 Task: Check the percentage active listings of open concept living in the last 5 years.
Action: Mouse moved to (1056, 235)
Screenshot: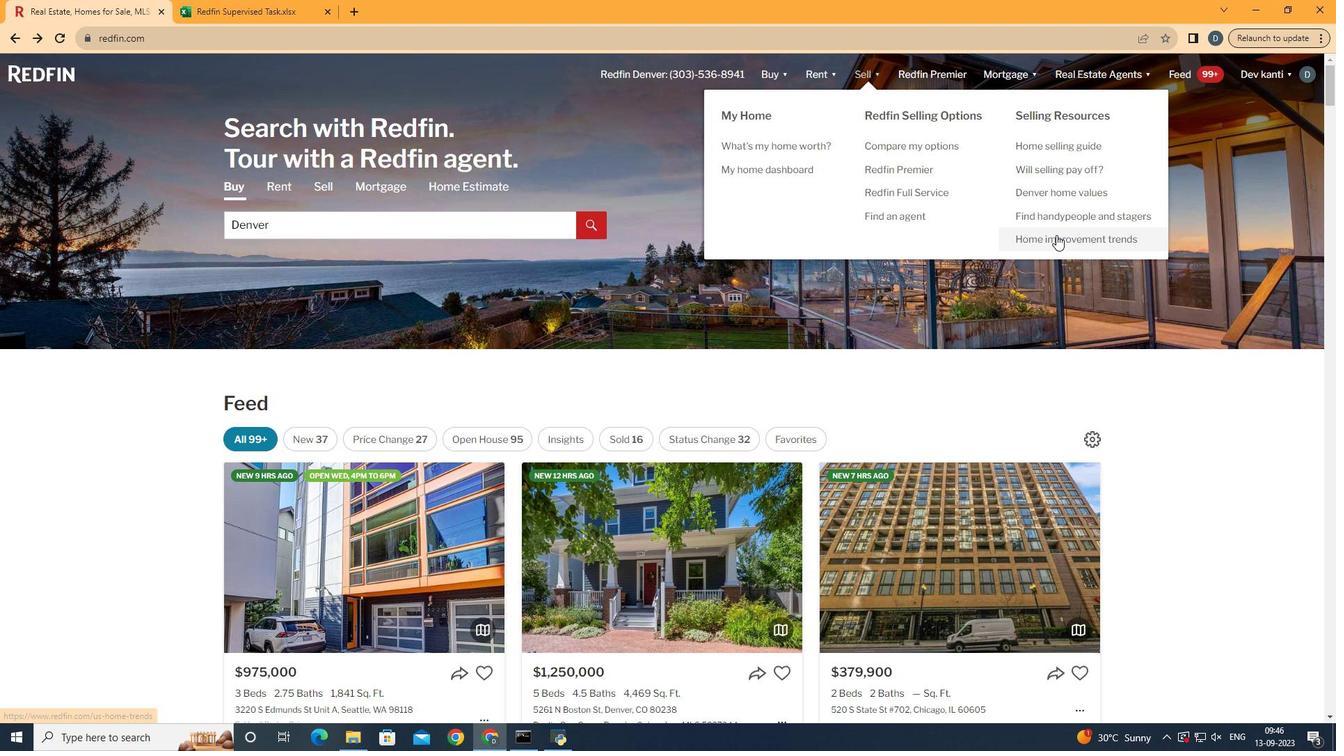 
Action: Mouse pressed left at (1056, 235)
Screenshot: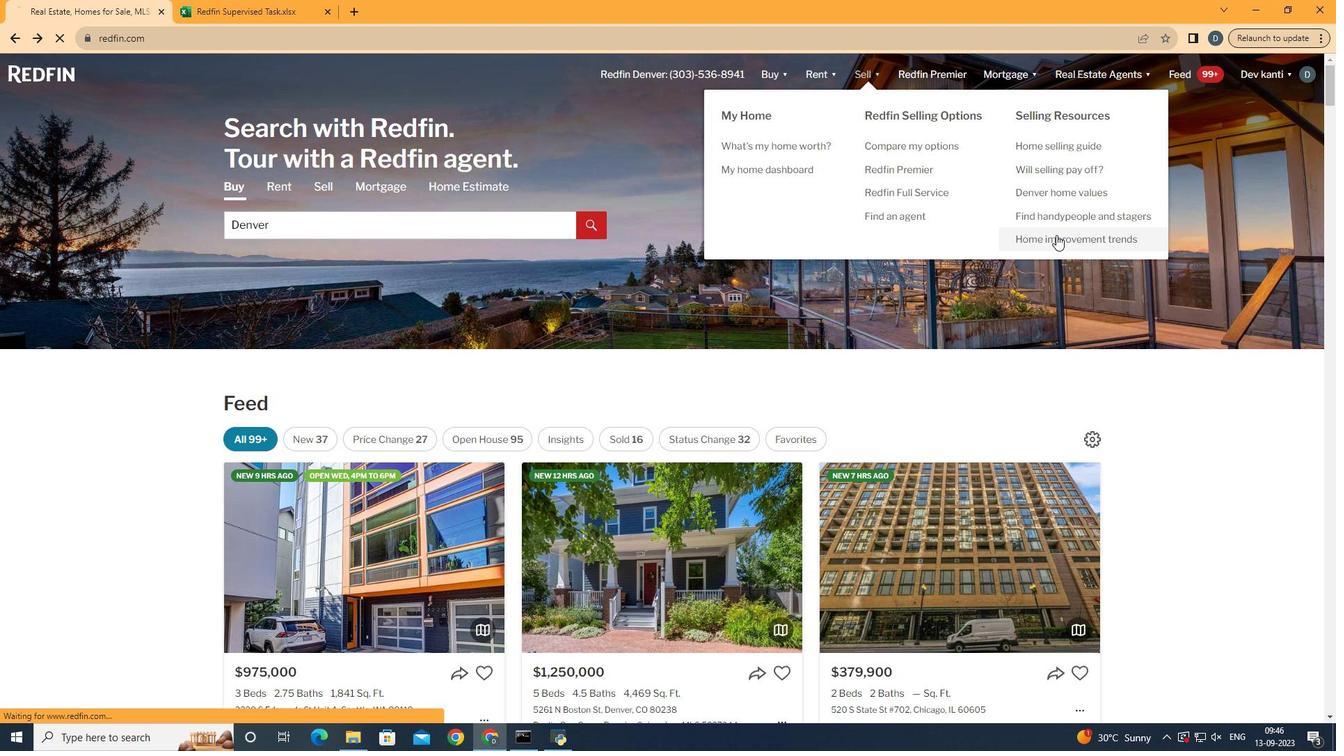 
Action: Mouse moved to (338, 270)
Screenshot: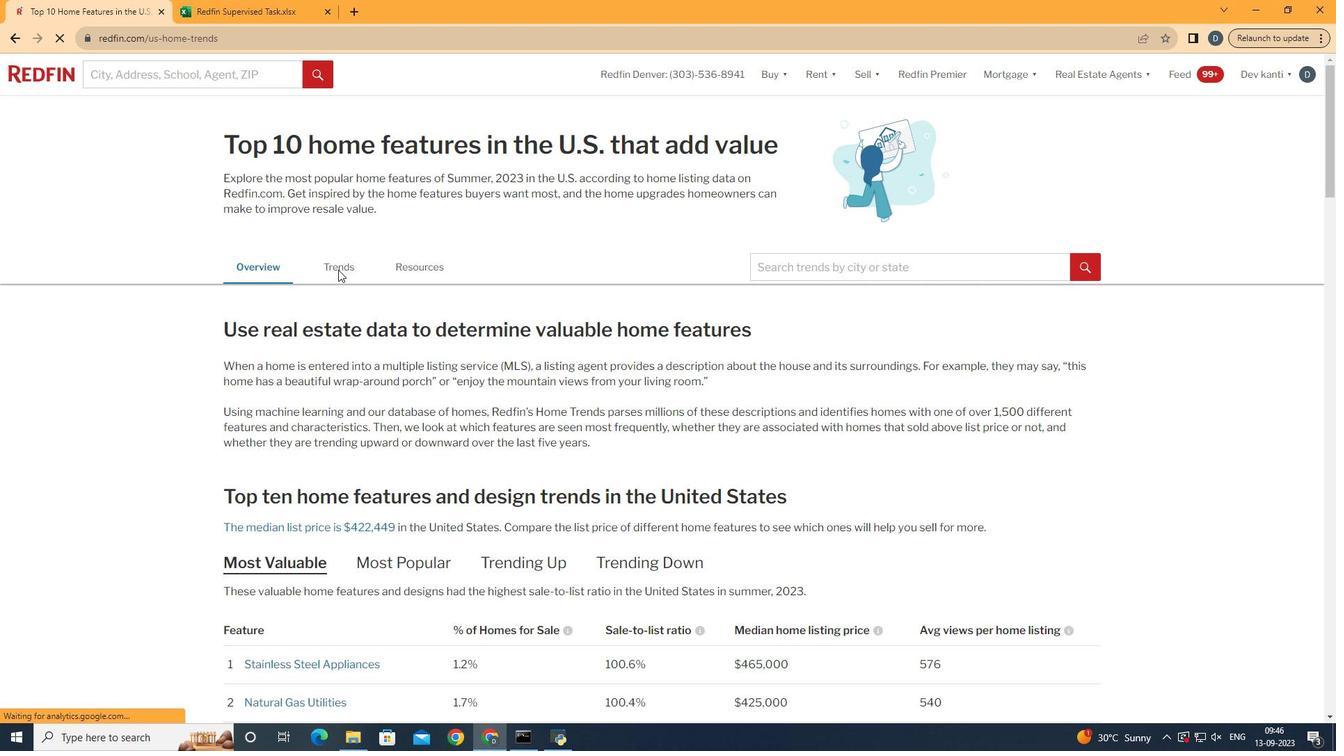 
Action: Mouse pressed left at (338, 270)
Screenshot: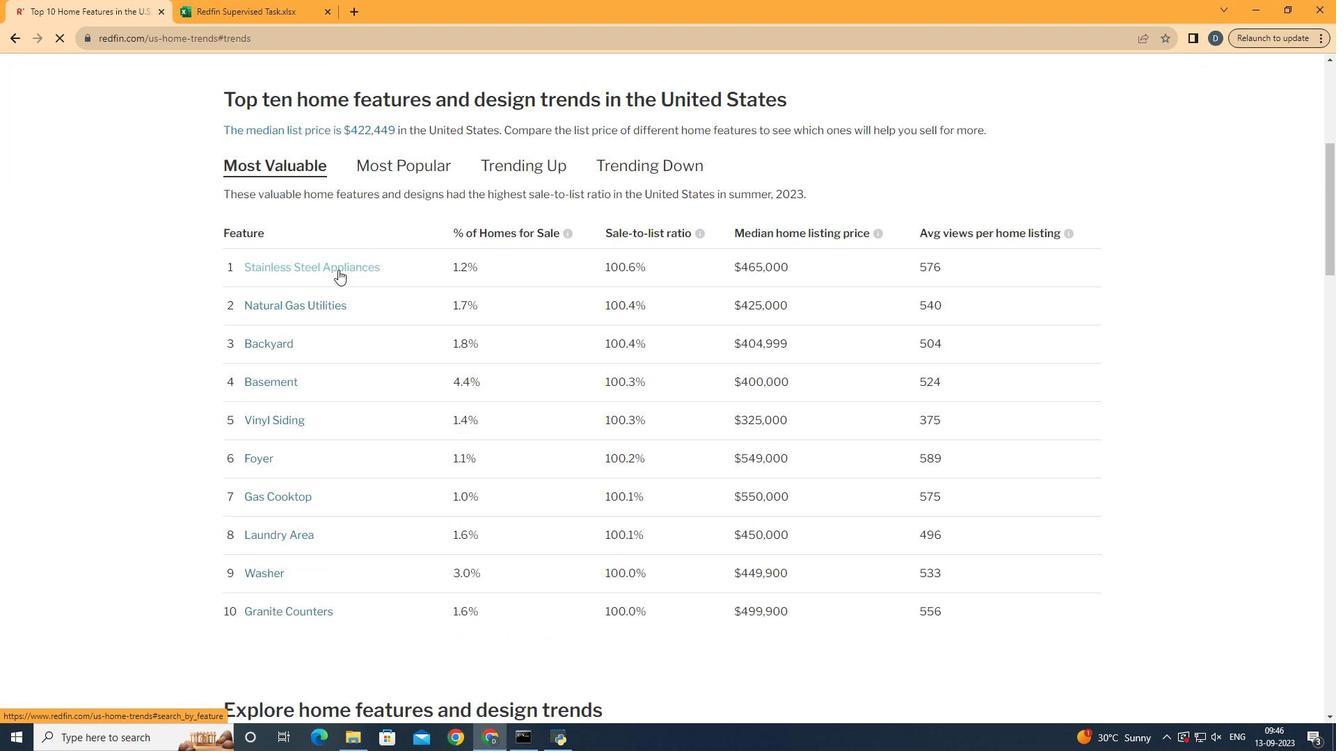 
Action: Mouse moved to (463, 385)
Screenshot: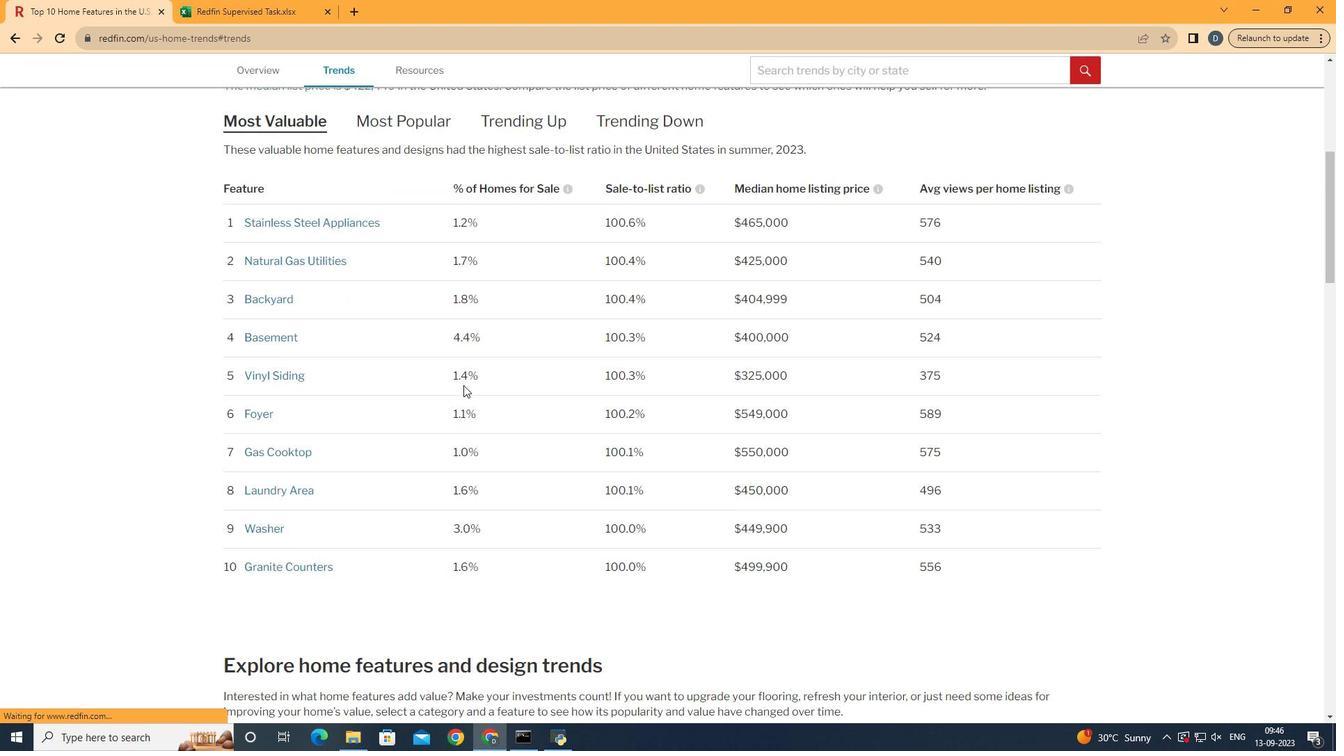 
Action: Mouse scrolled (463, 385) with delta (0, 0)
Screenshot: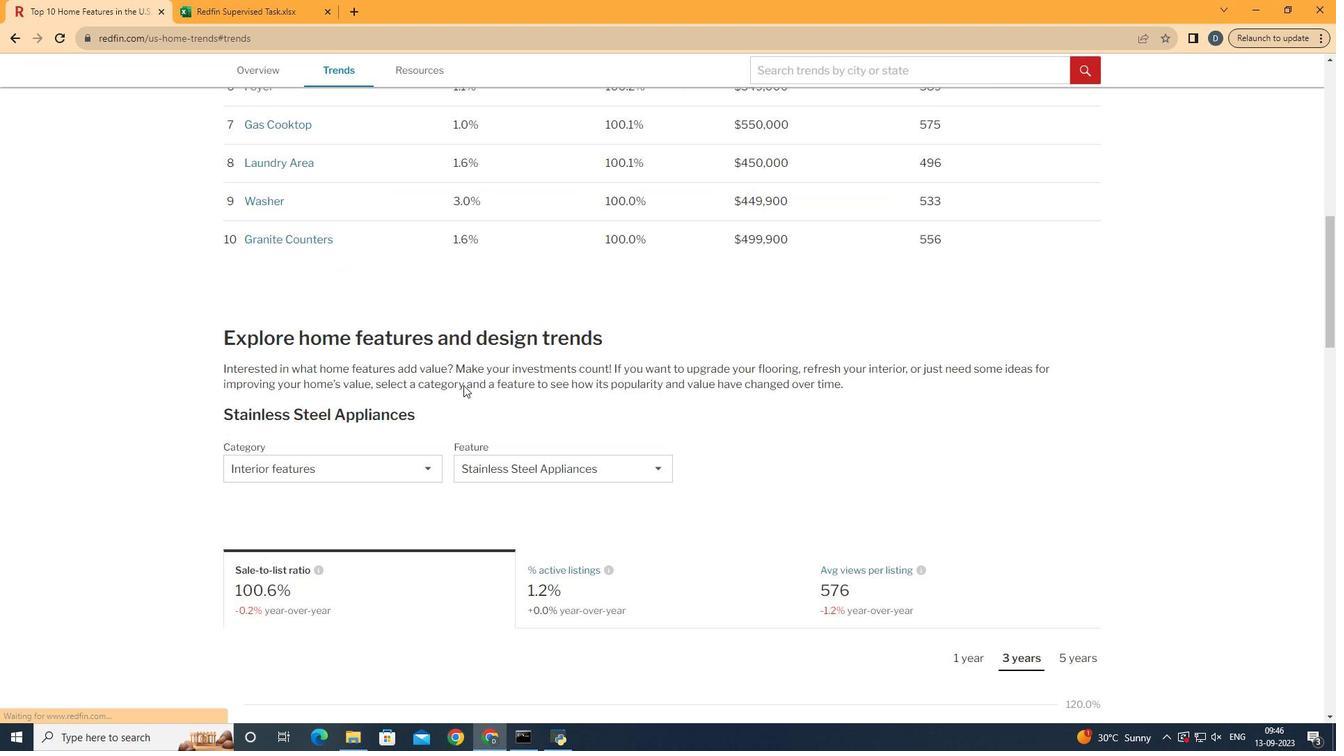
Action: Mouse scrolled (463, 385) with delta (0, 0)
Screenshot: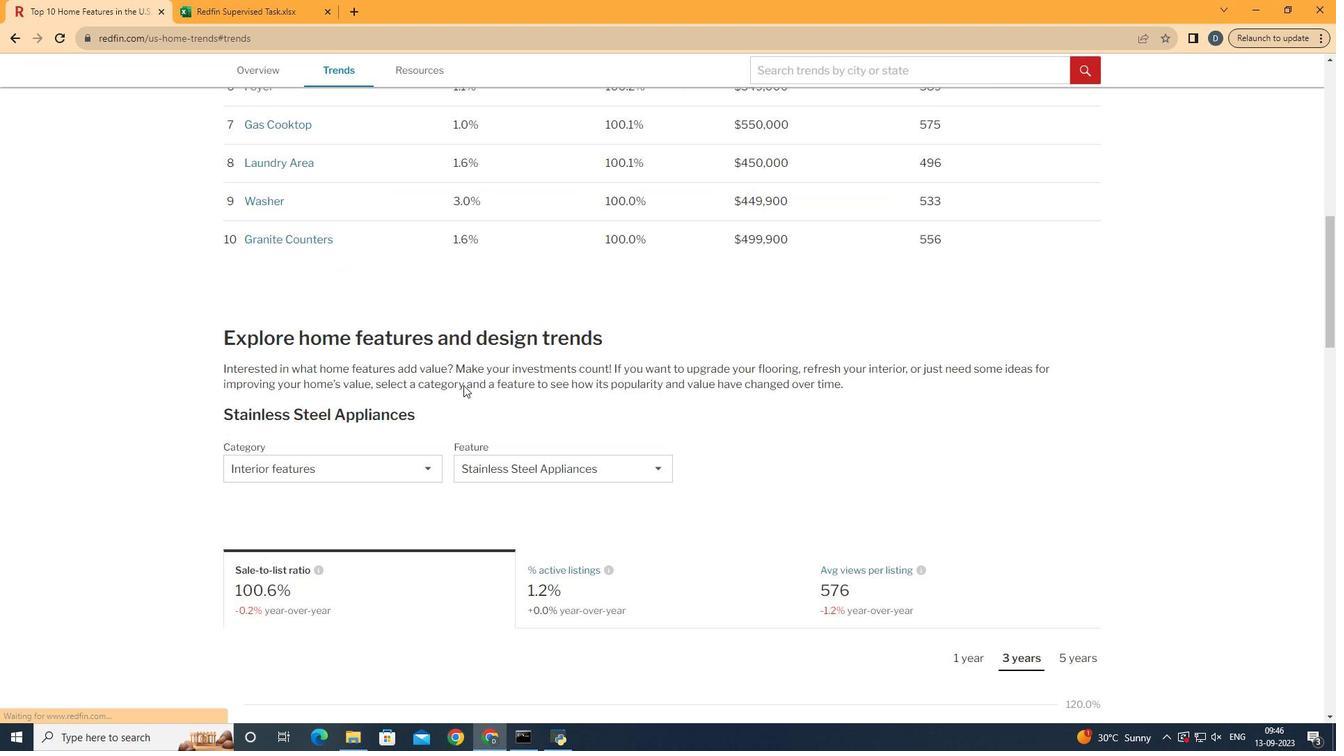 
Action: Mouse scrolled (463, 385) with delta (0, 0)
Screenshot: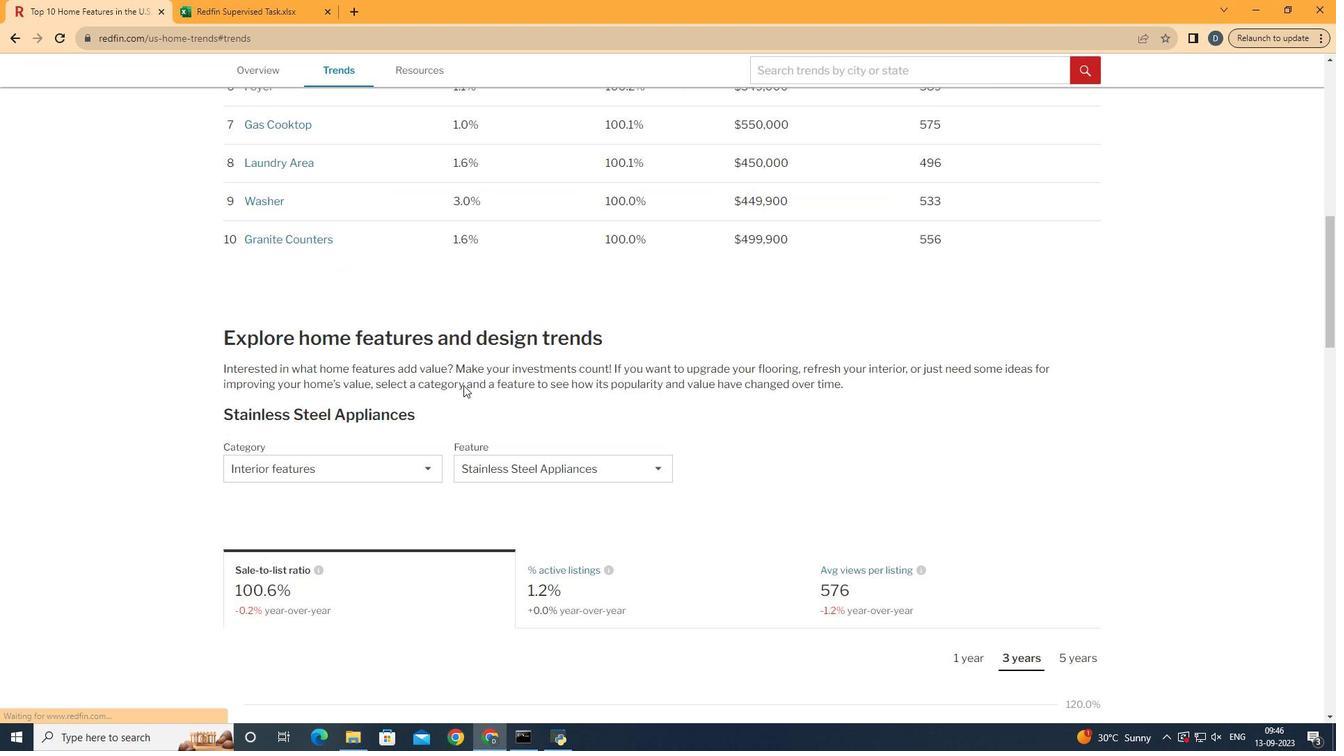 
Action: Mouse scrolled (463, 385) with delta (0, 0)
Screenshot: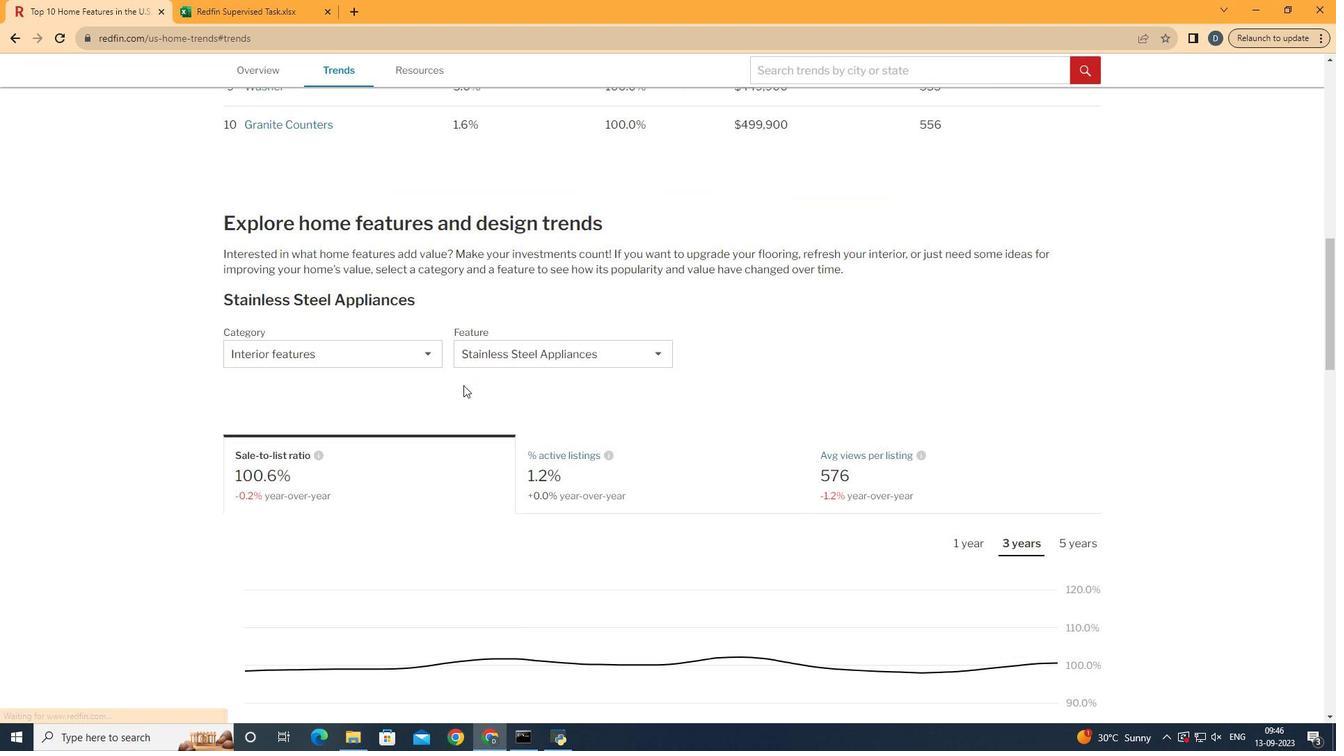 
Action: Mouse scrolled (463, 385) with delta (0, 0)
Screenshot: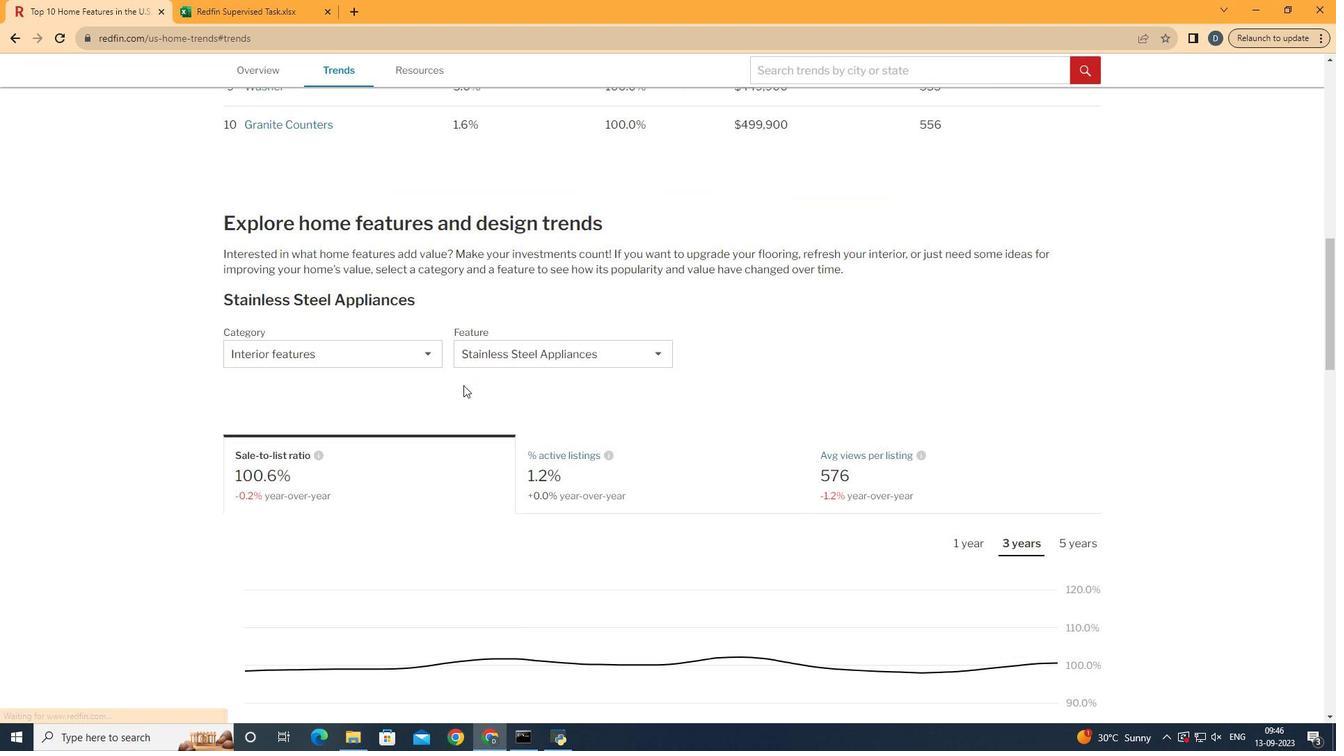 
Action: Mouse scrolled (463, 385) with delta (0, 0)
Screenshot: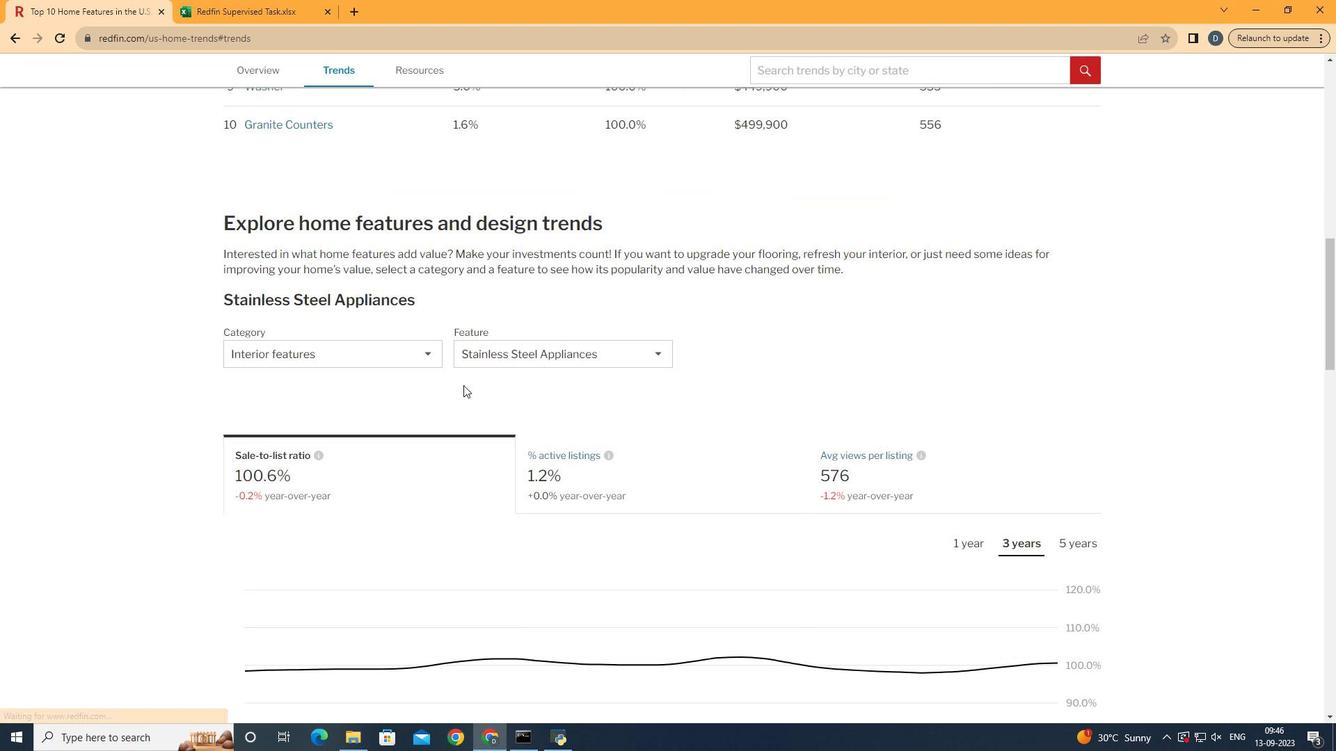 
Action: Mouse moved to (408, 357)
Screenshot: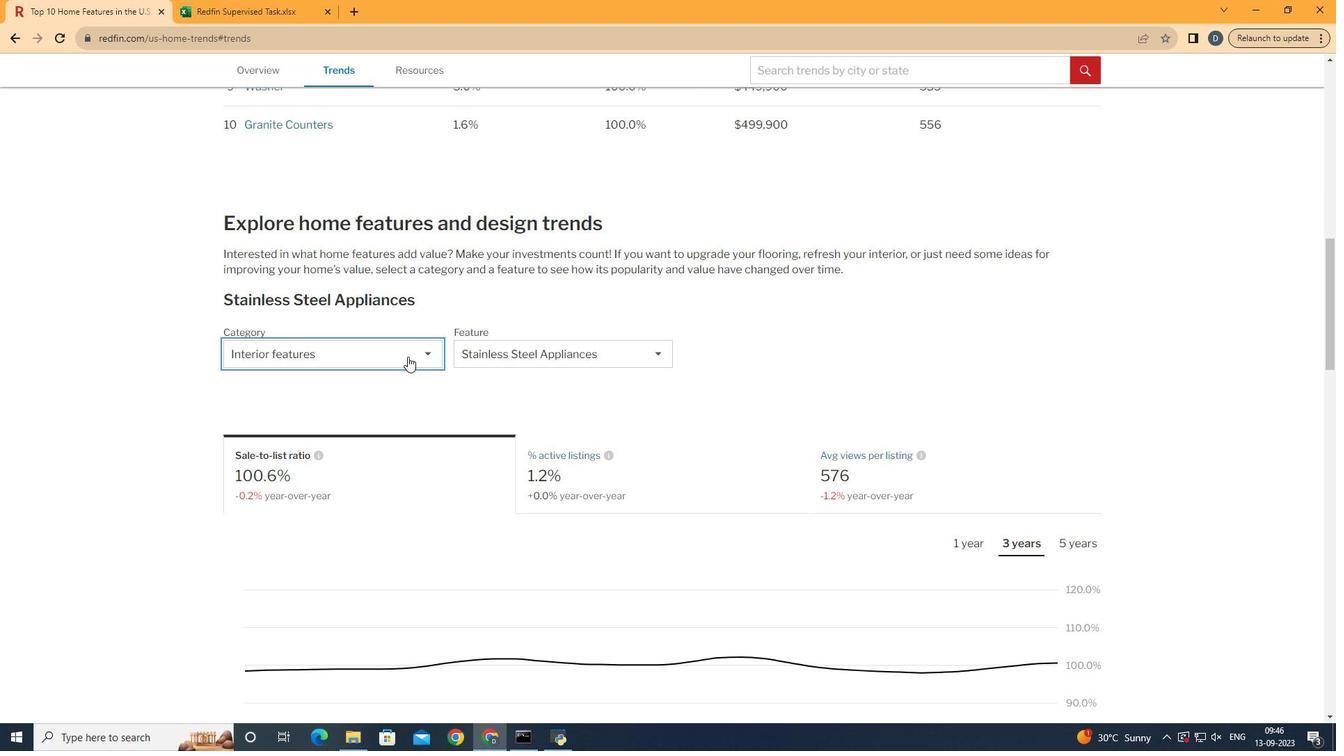 
Action: Mouse pressed left at (408, 357)
Screenshot: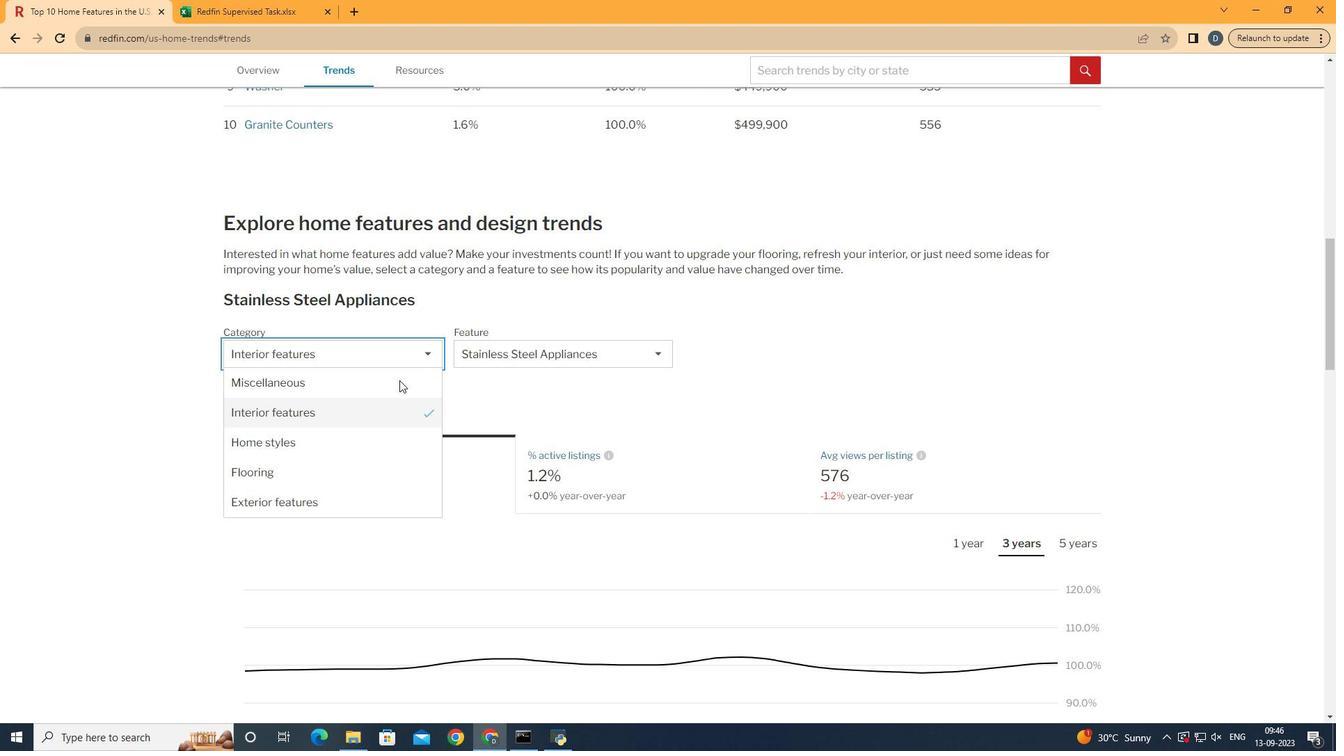 
Action: Mouse moved to (391, 414)
Screenshot: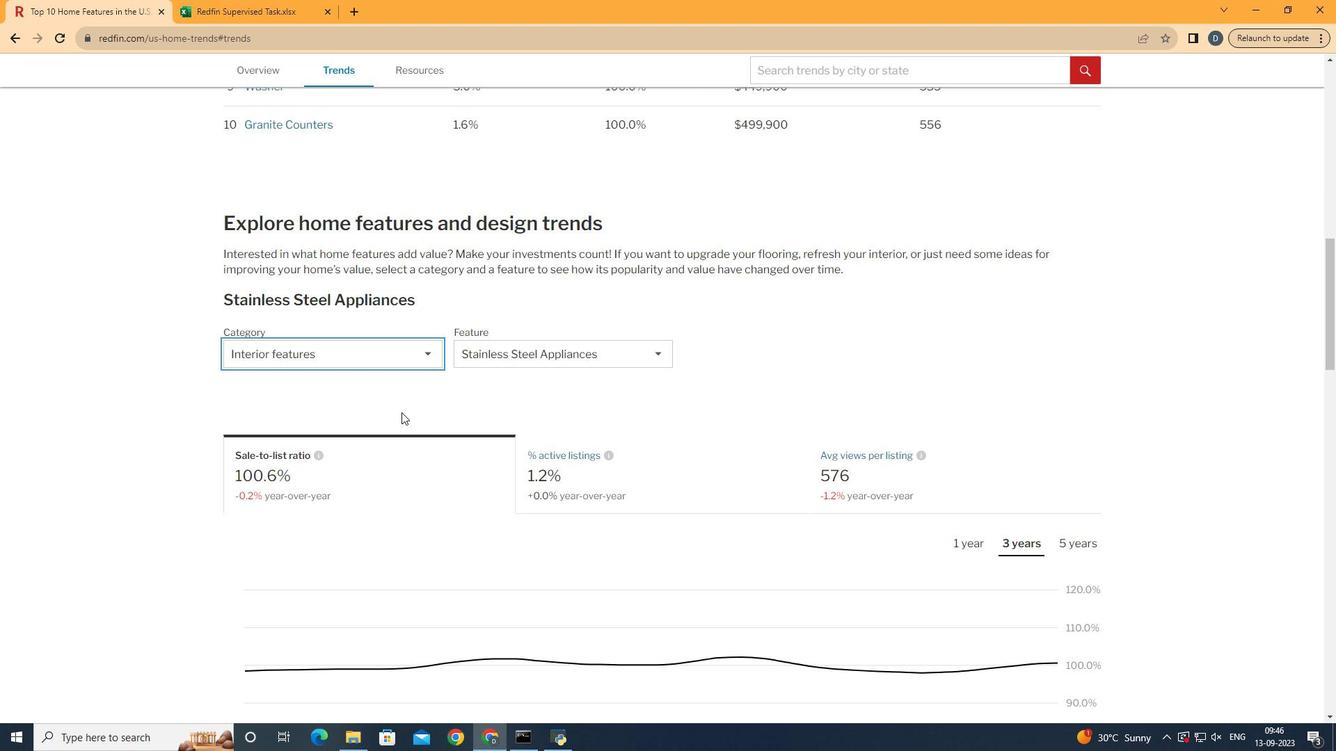 
Action: Mouse pressed left at (391, 414)
Screenshot: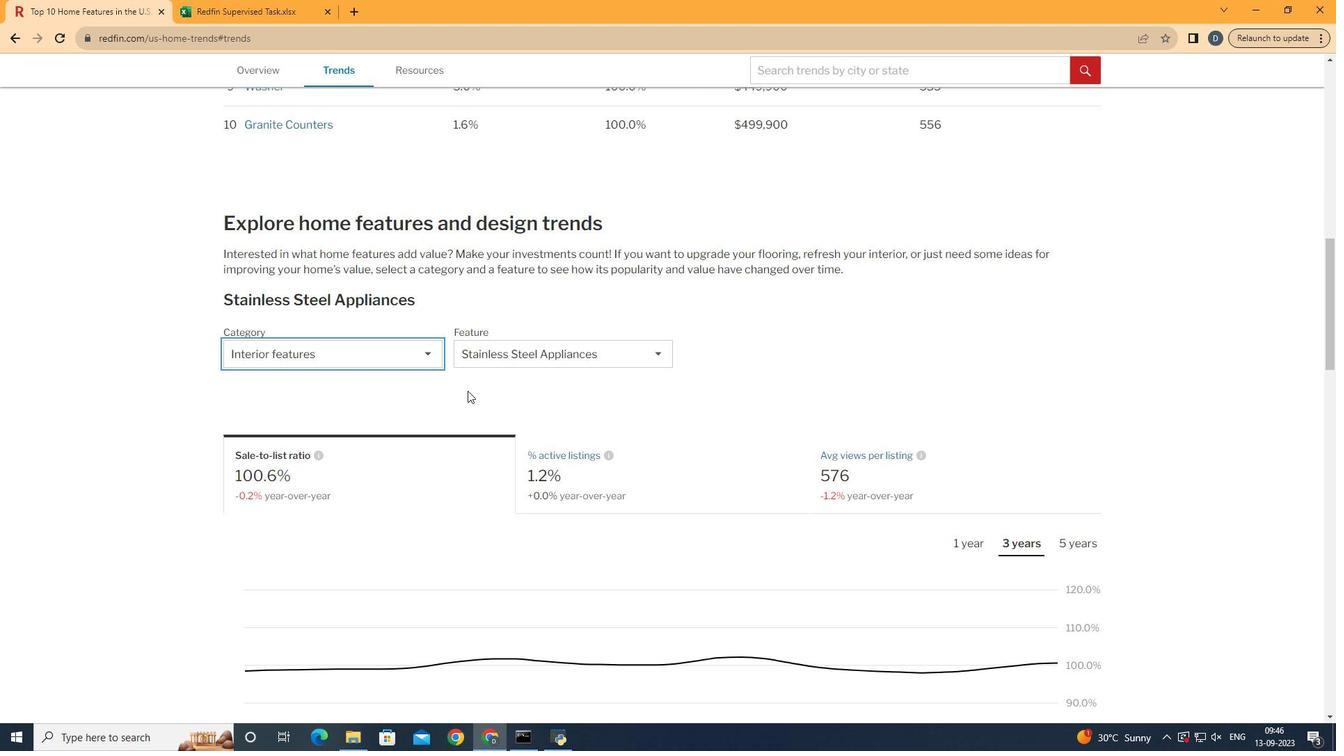 
Action: Mouse moved to (531, 363)
Screenshot: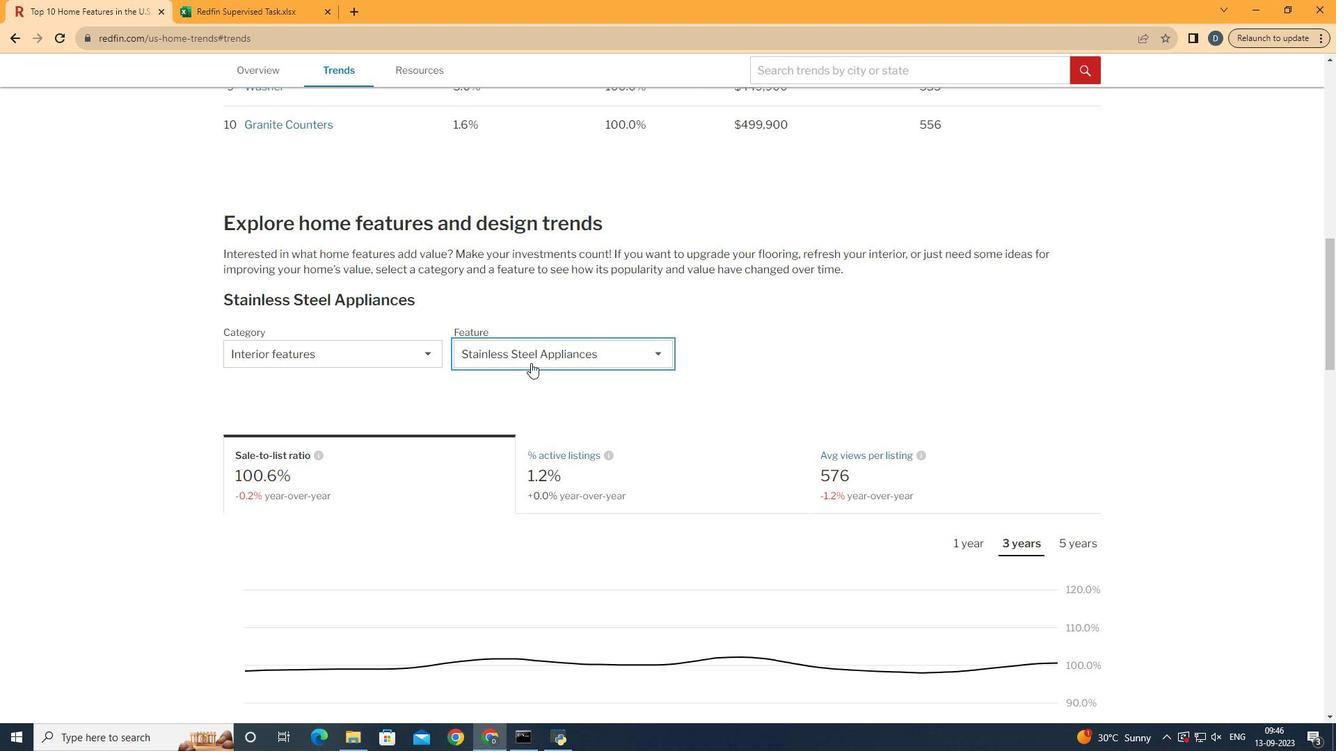 
Action: Mouse pressed left at (531, 363)
Screenshot: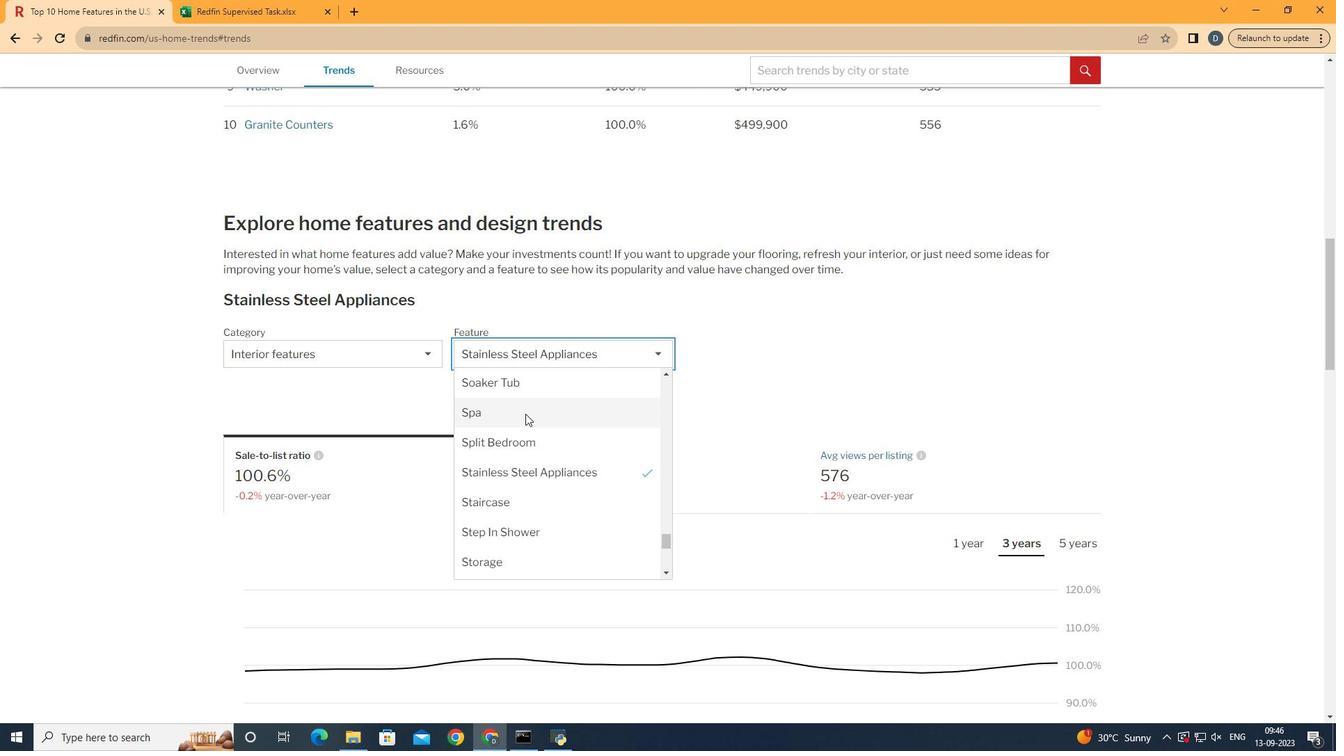 
Action: Mouse moved to (530, 463)
Screenshot: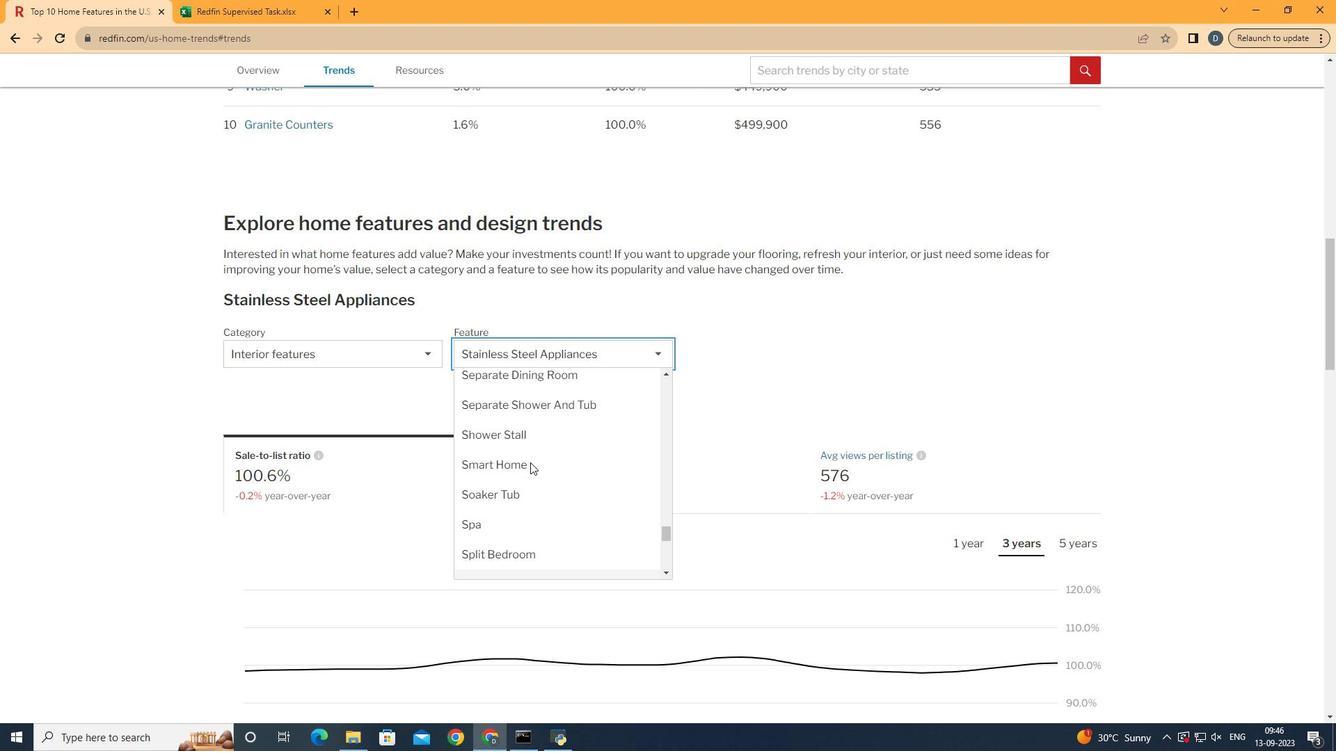 
Action: Mouse scrolled (530, 463) with delta (0, 0)
Screenshot: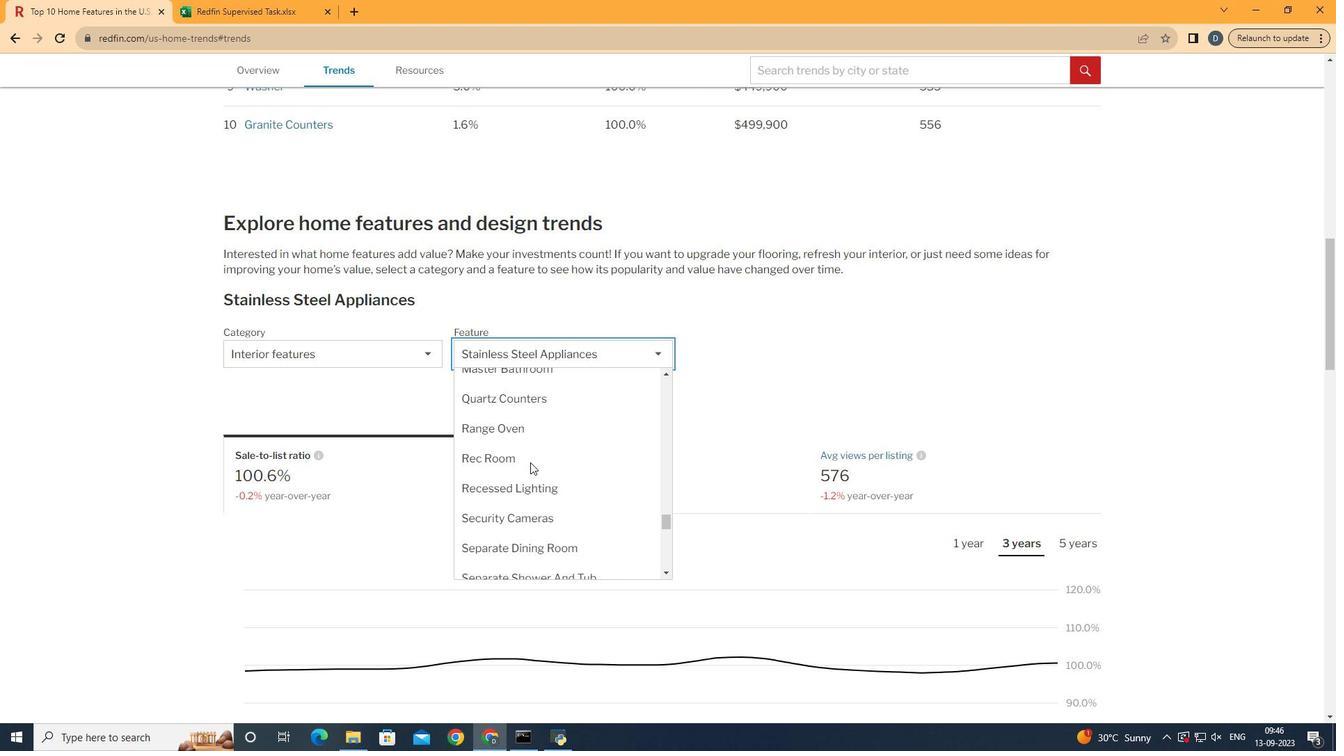 
Action: Mouse scrolled (530, 463) with delta (0, 0)
Screenshot: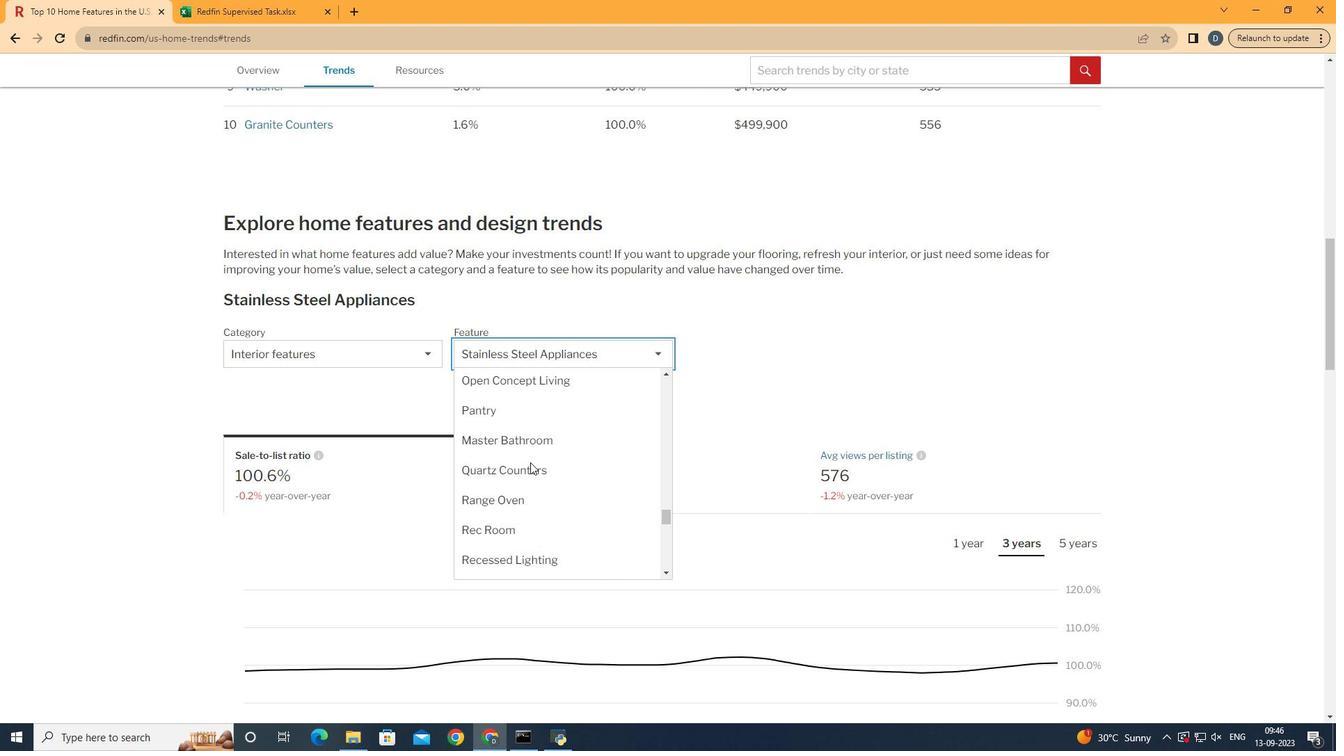 
Action: Mouse scrolled (530, 463) with delta (0, 0)
Screenshot: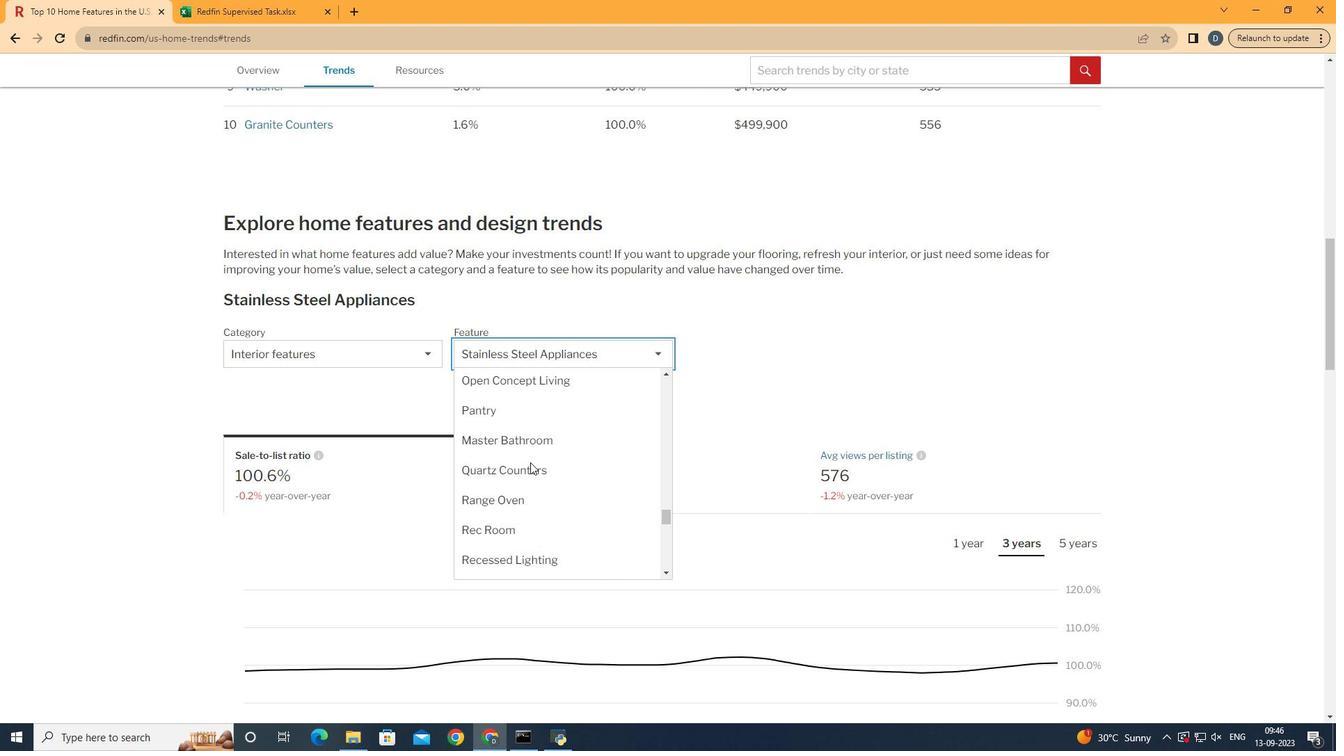 
Action: Mouse scrolled (530, 463) with delta (0, 0)
Screenshot: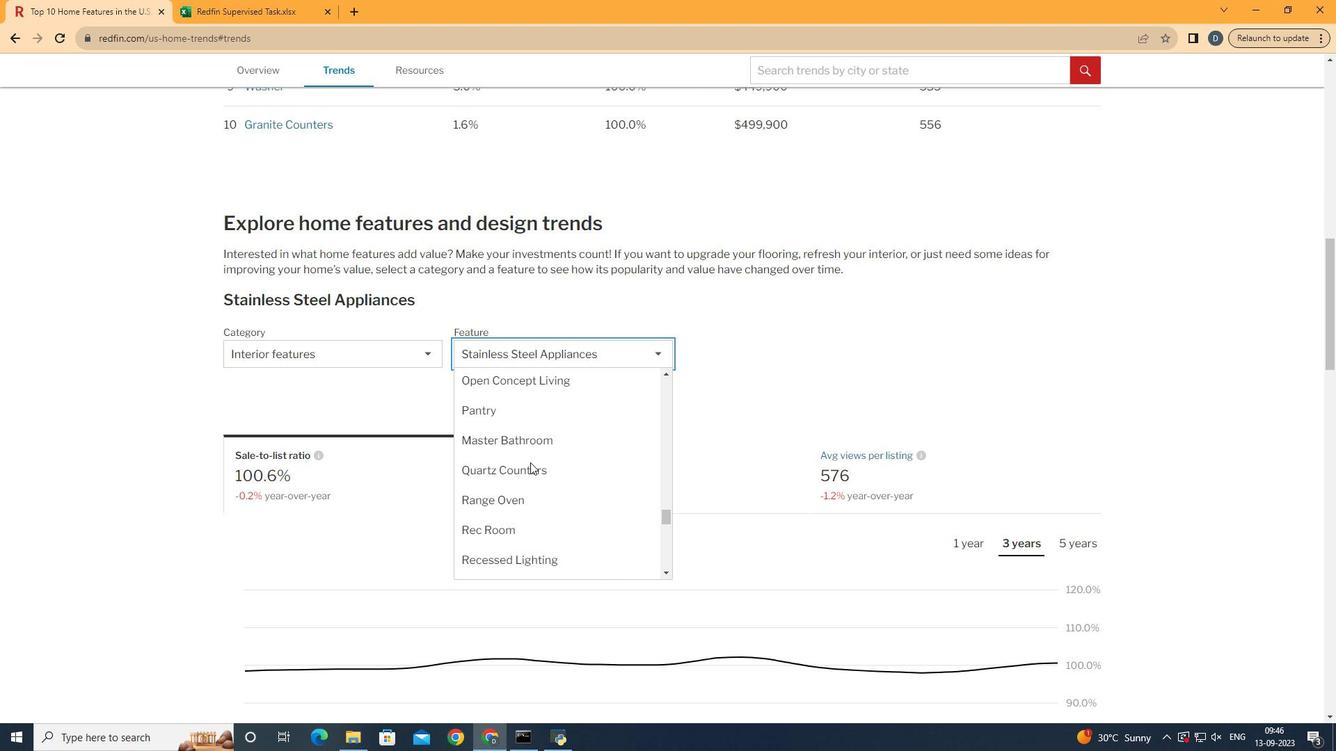 
Action: Mouse scrolled (530, 463) with delta (0, 0)
Screenshot: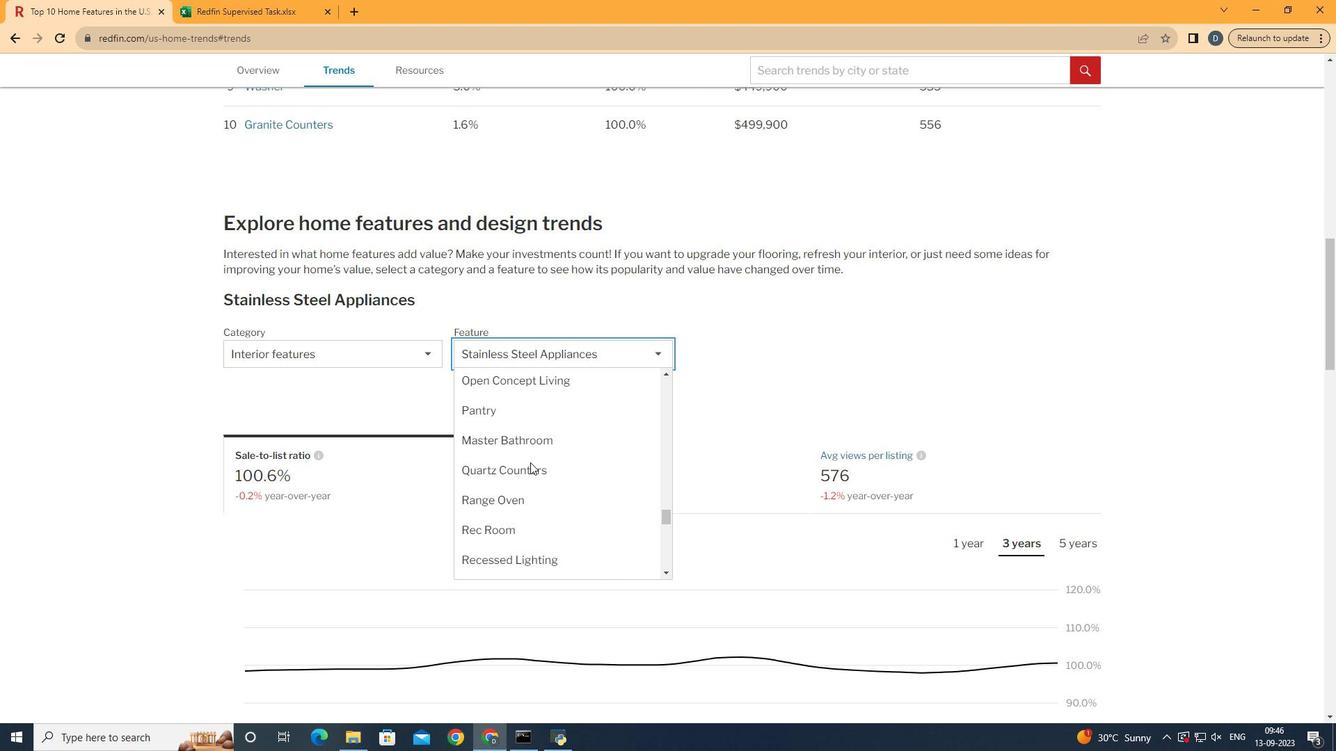 
Action: Mouse scrolled (530, 463) with delta (0, 0)
Screenshot: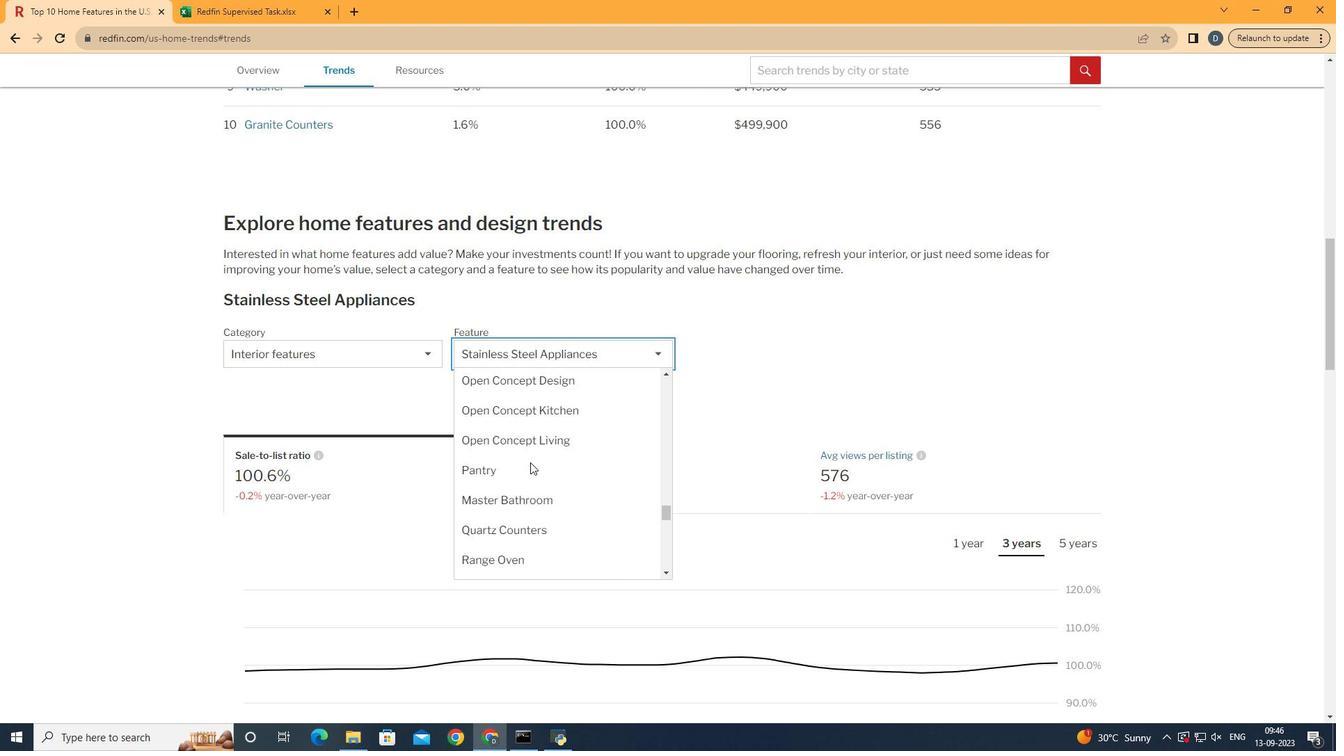 
Action: Mouse moved to (545, 446)
Screenshot: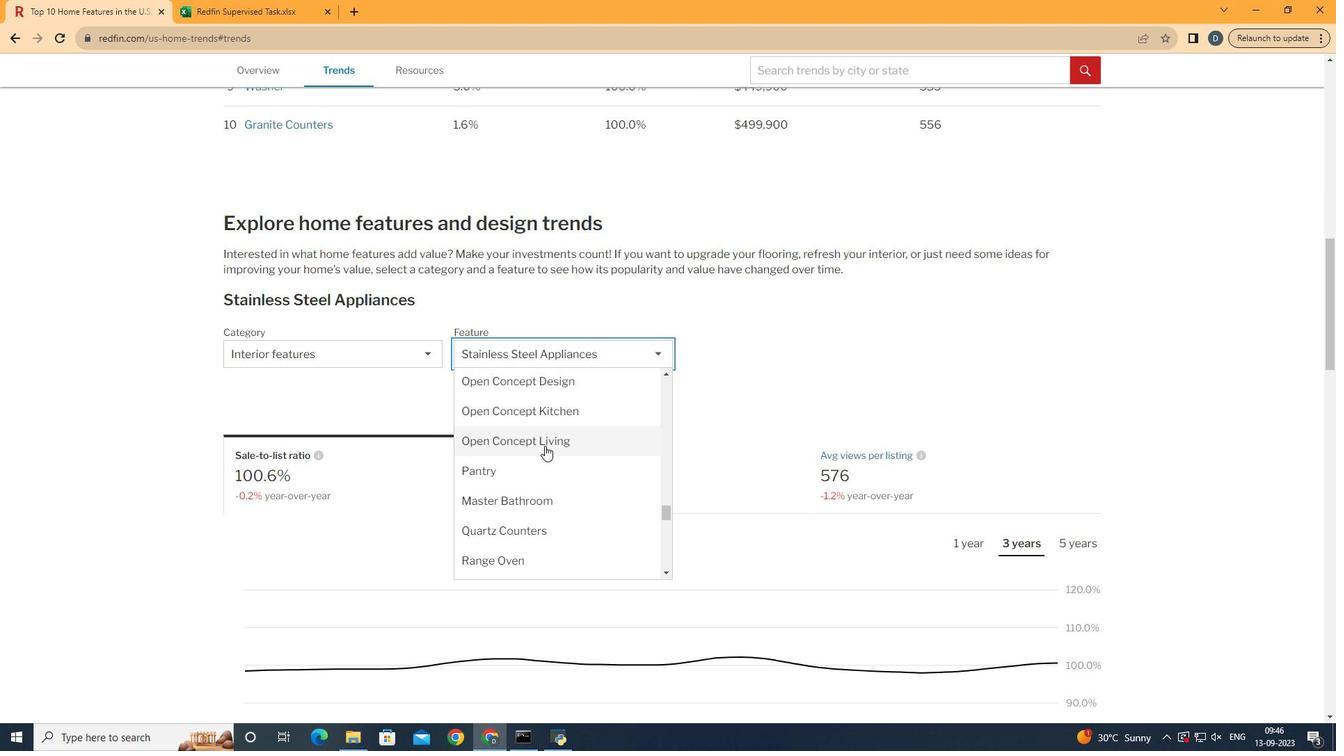 
Action: Mouse pressed left at (545, 446)
Screenshot: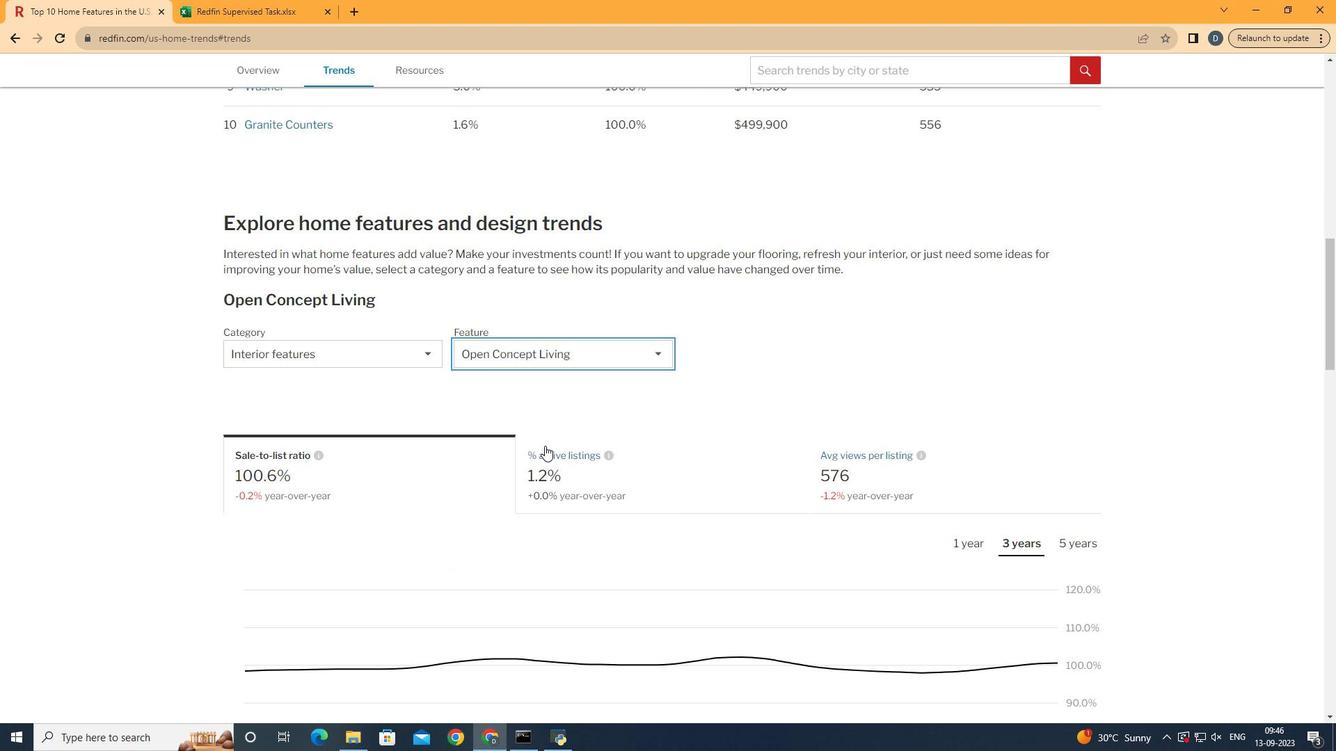 
Action: Mouse moved to (724, 377)
Screenshot: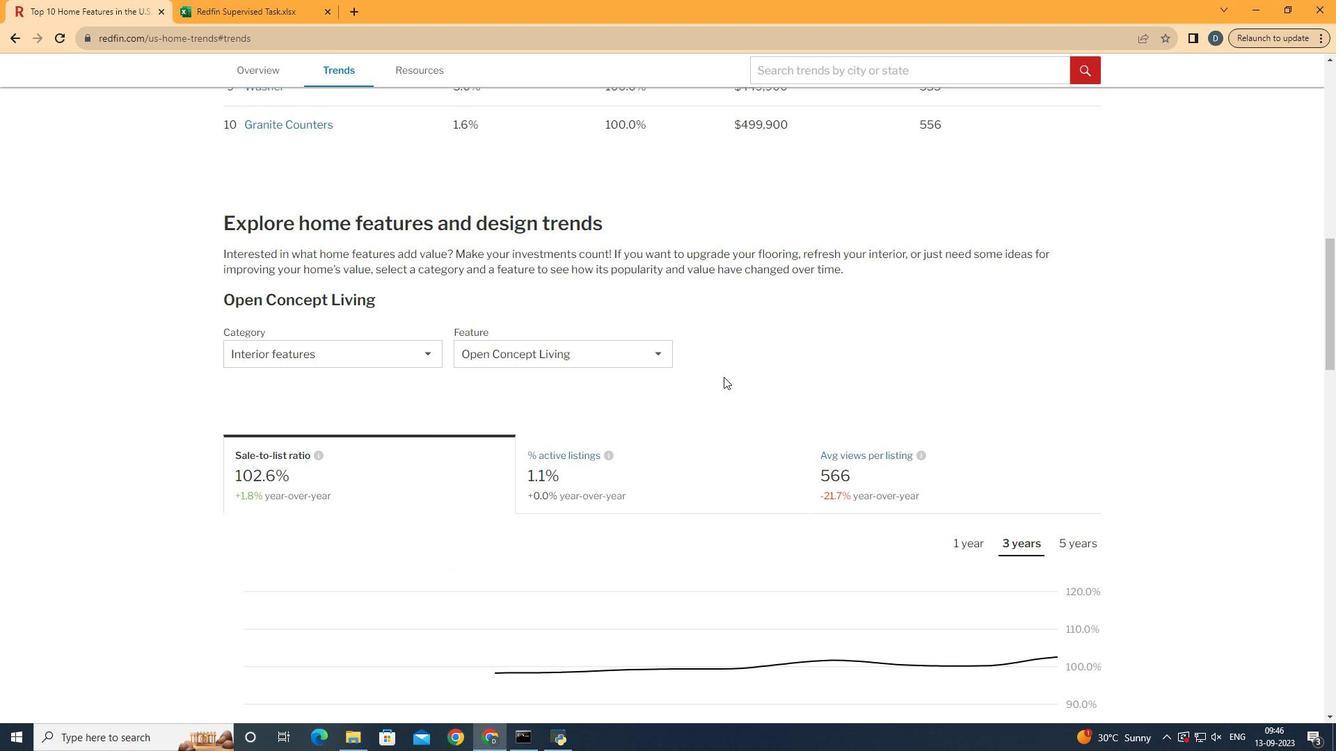 
Action: Mouse pressed left at (724, 377)
Screenshot: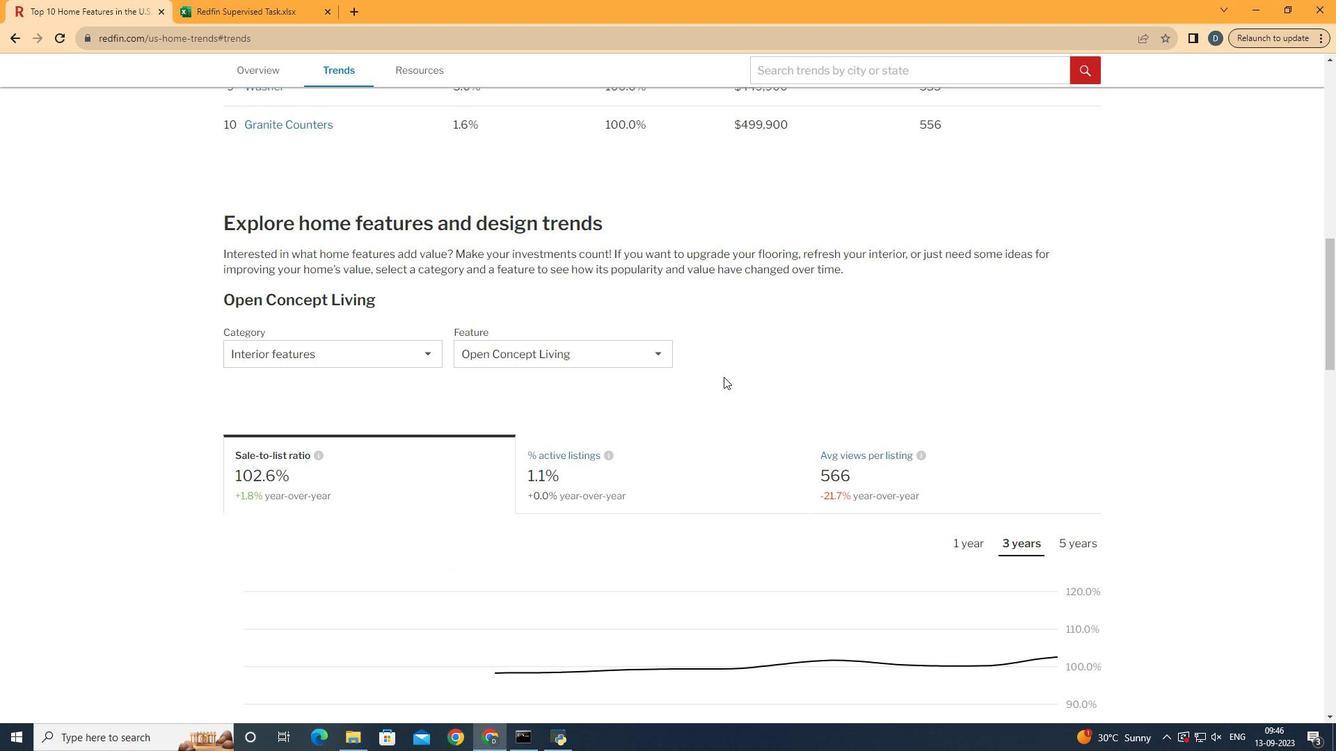 
Action: Mouse scrolled (724, 376) with delta (0, 0)
Screenshot: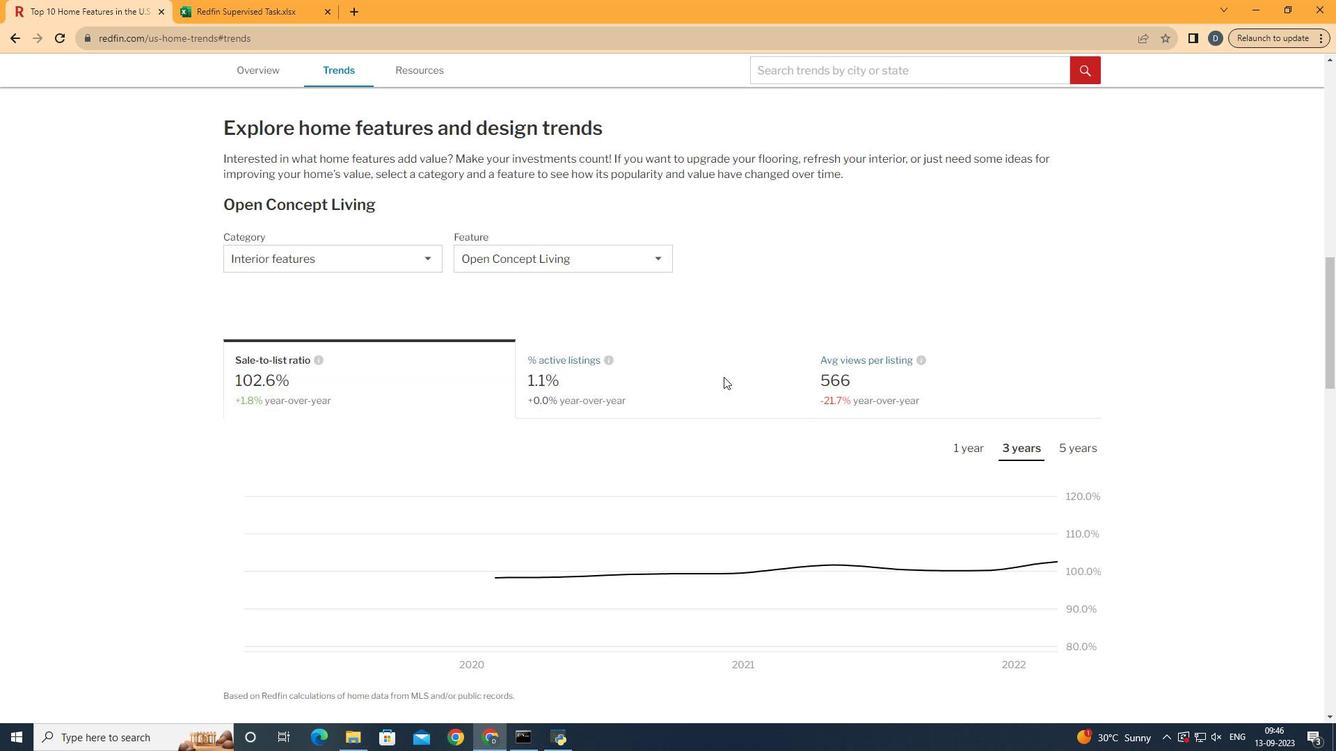 
Action: Mouse scrolled (724, 376) with delta (0, 0)
Screenshot: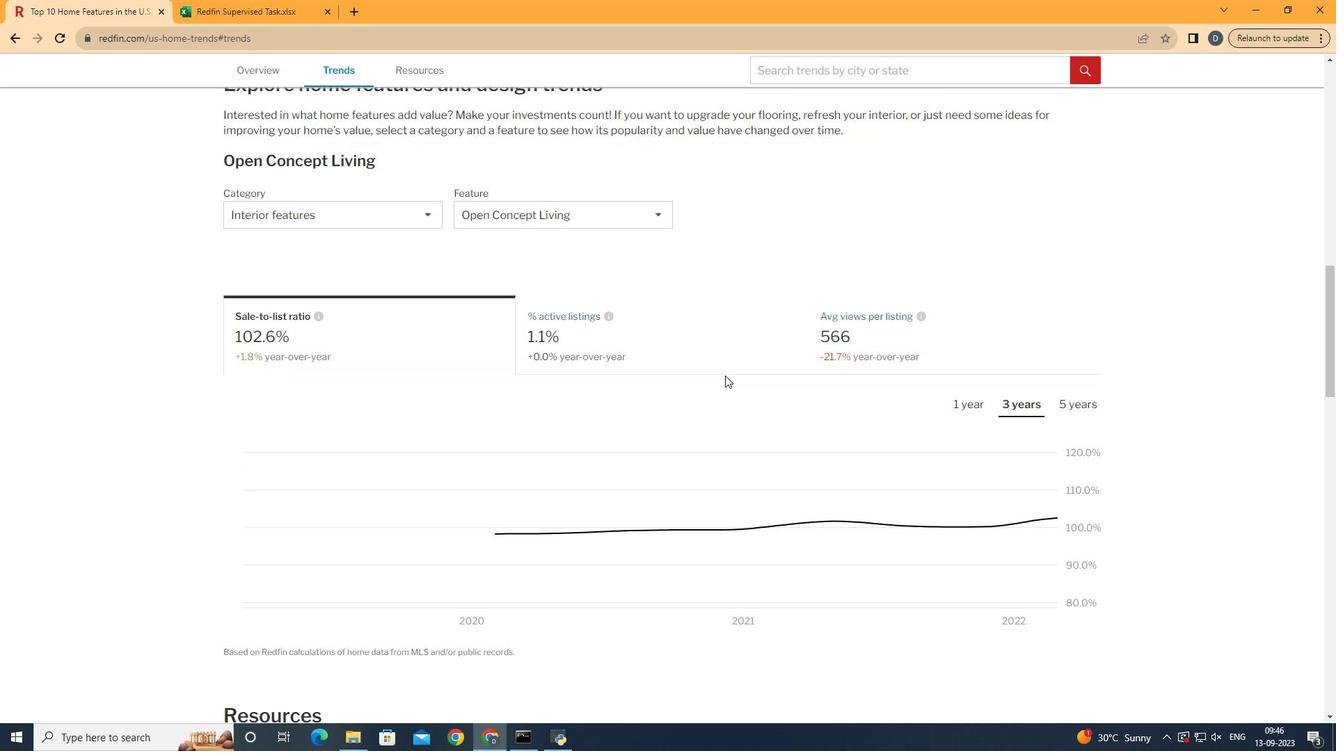 
Action: Mouse moved to (650, 350)
Screenshot: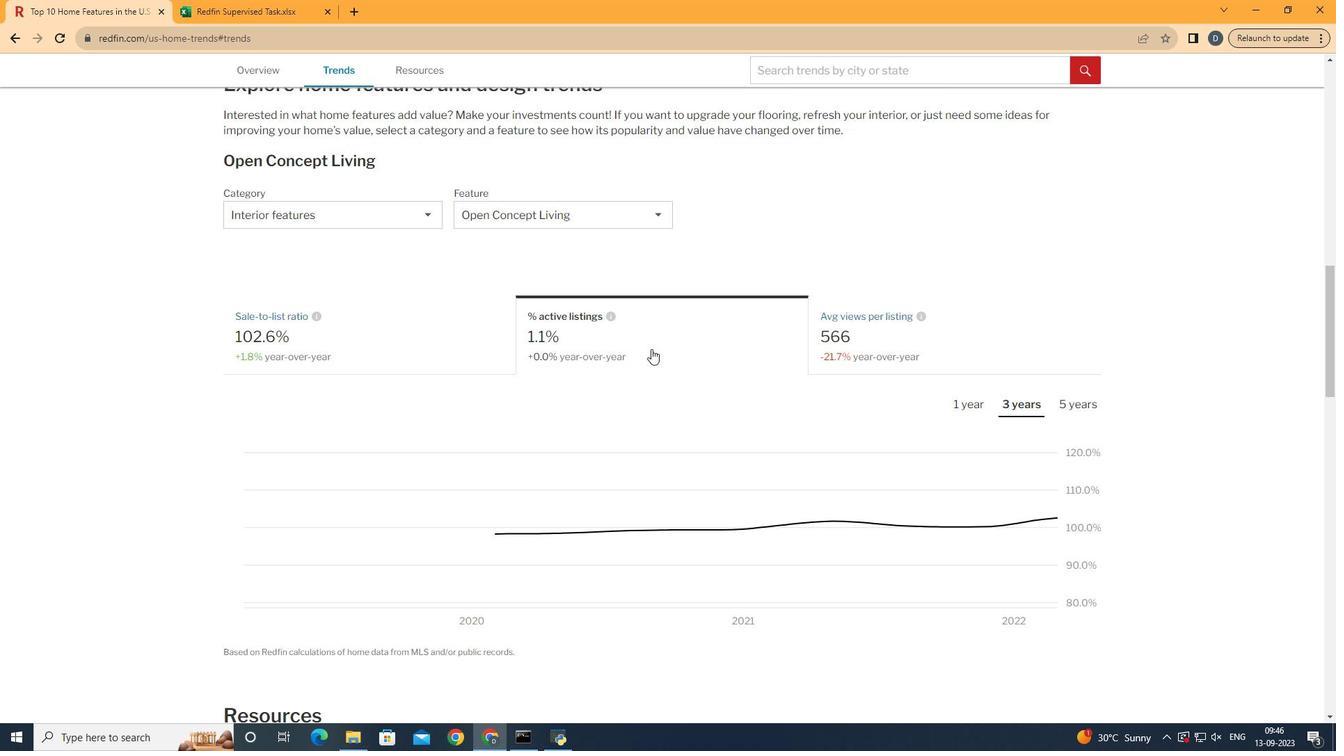 
Action: Mouse pressed left at (650, 350)
Screenshot: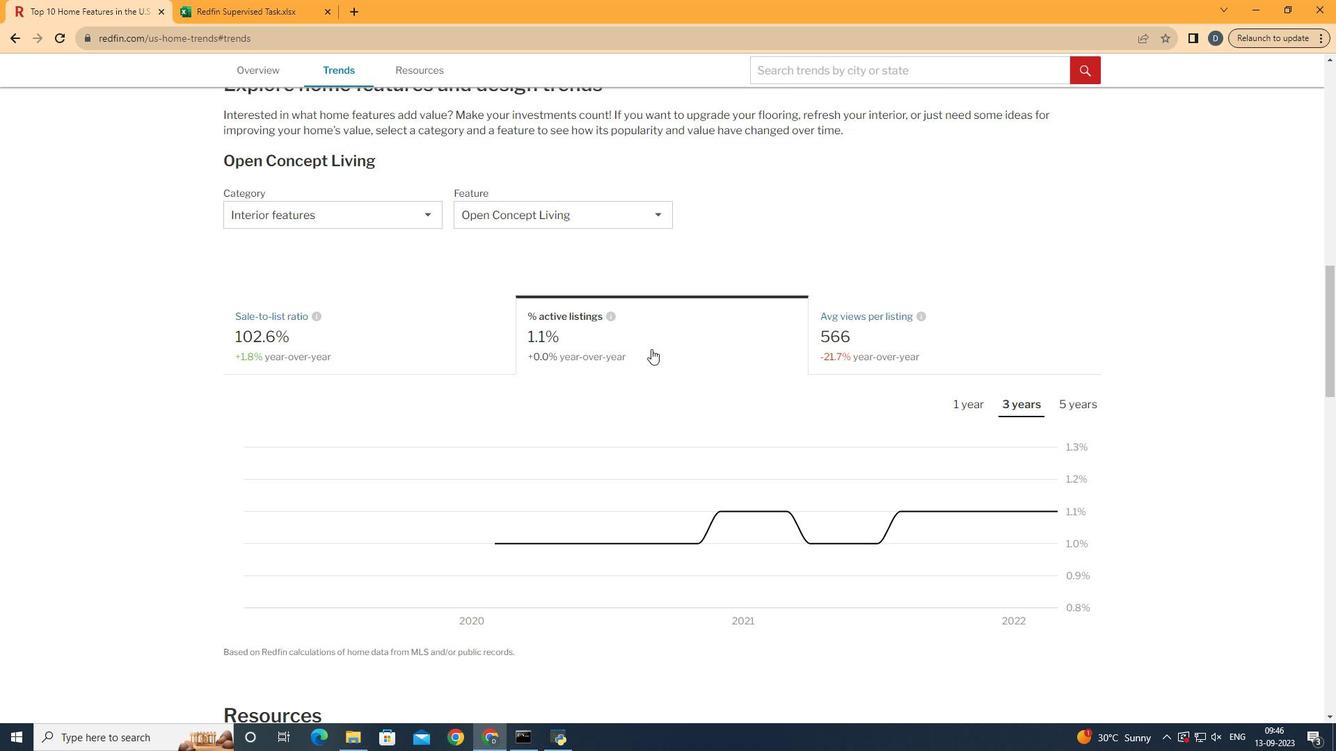 
Action: Mouse moved to (1096, 394)
Screenshot: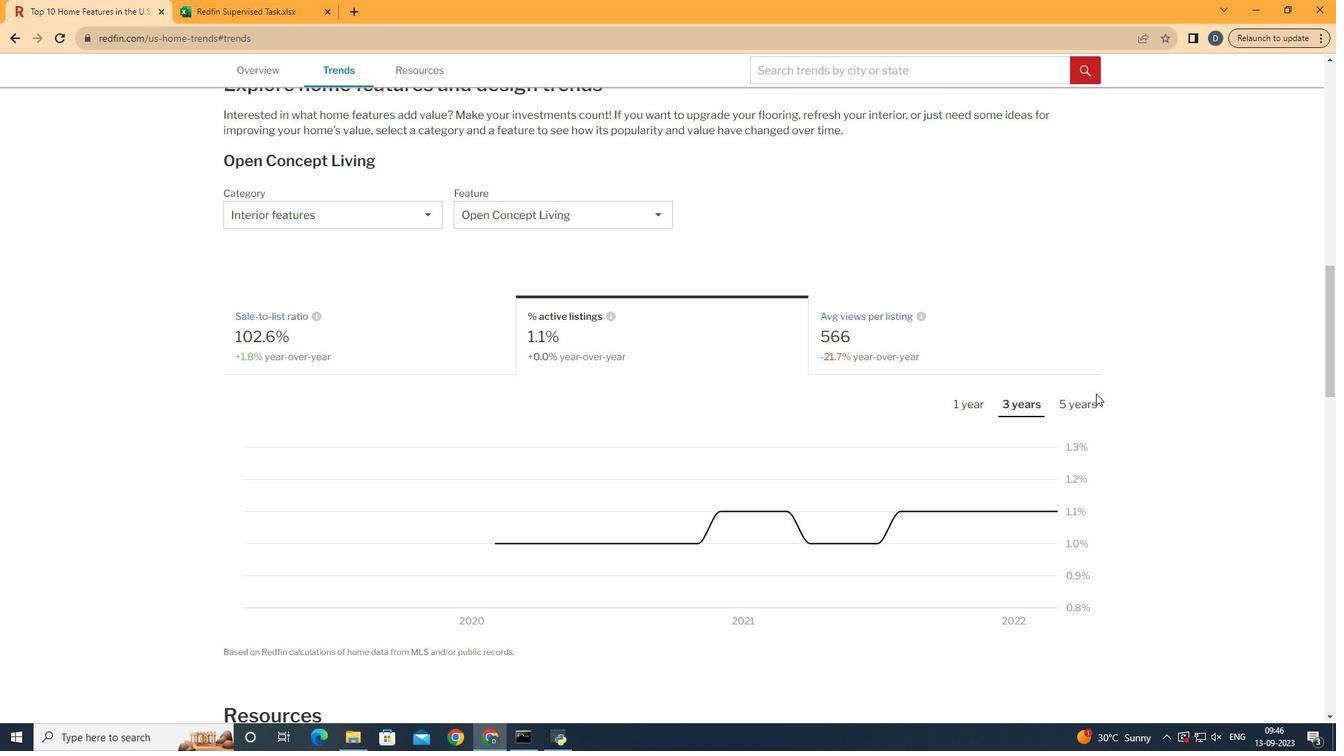 
Action: Mouse pressed left at (1096, 394)
Screenshot: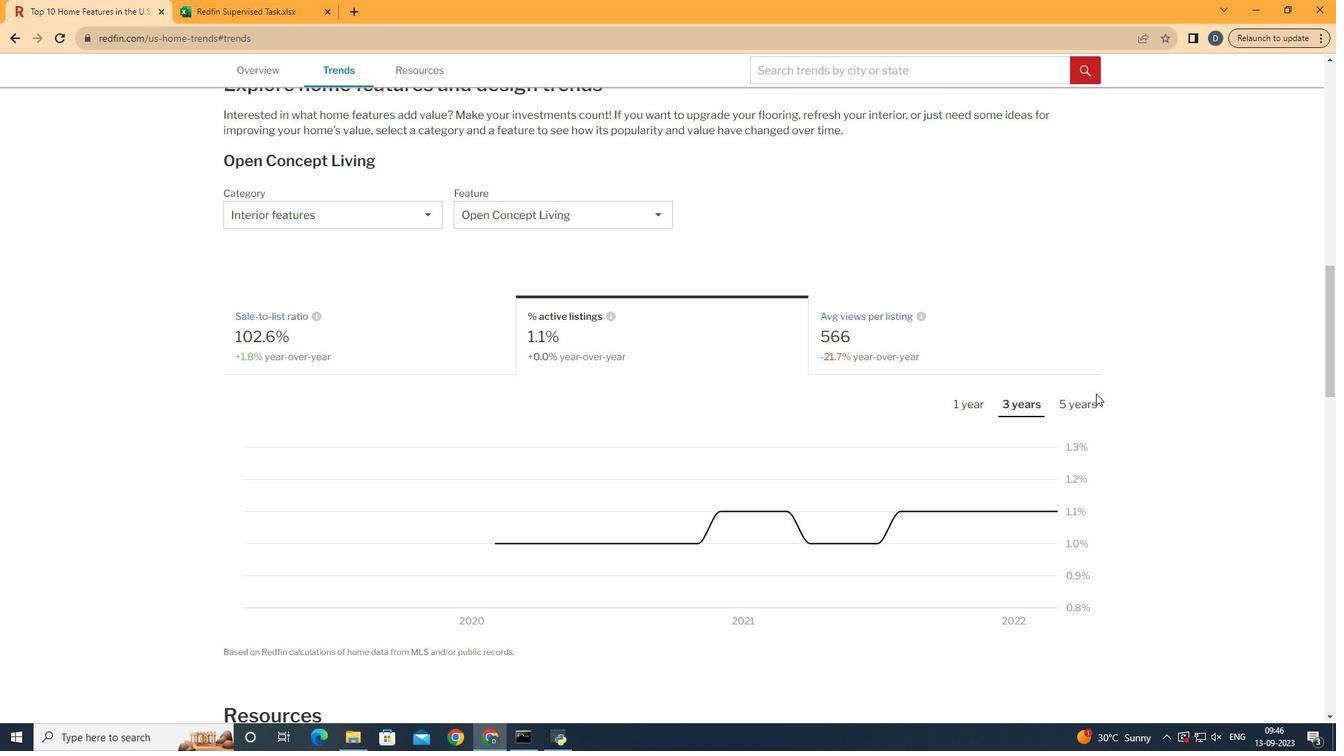 
Action: Mouse moved to (1085, 407)
Screenshot: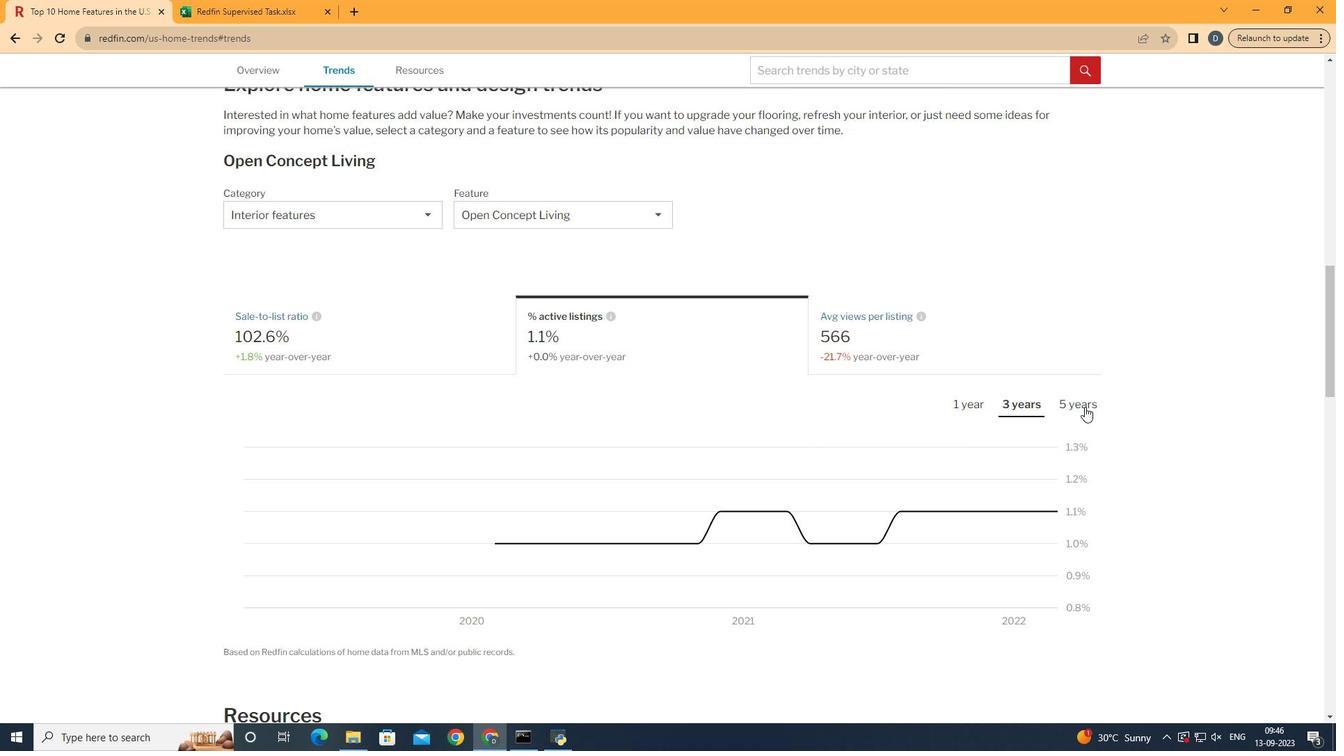 
Action: Mouse pressed left at (1085, 407)
Screenshot: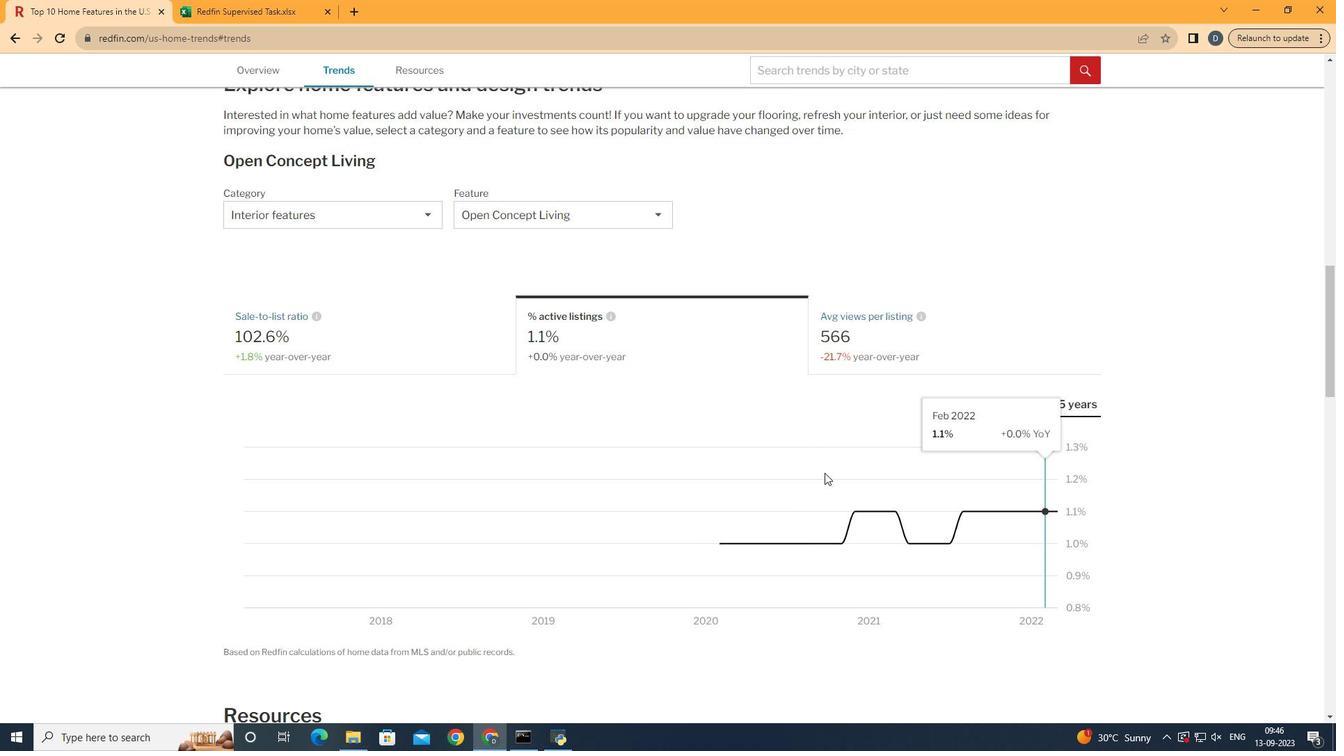 
Action: Mouse moved to (1169, 512)
Screenshot: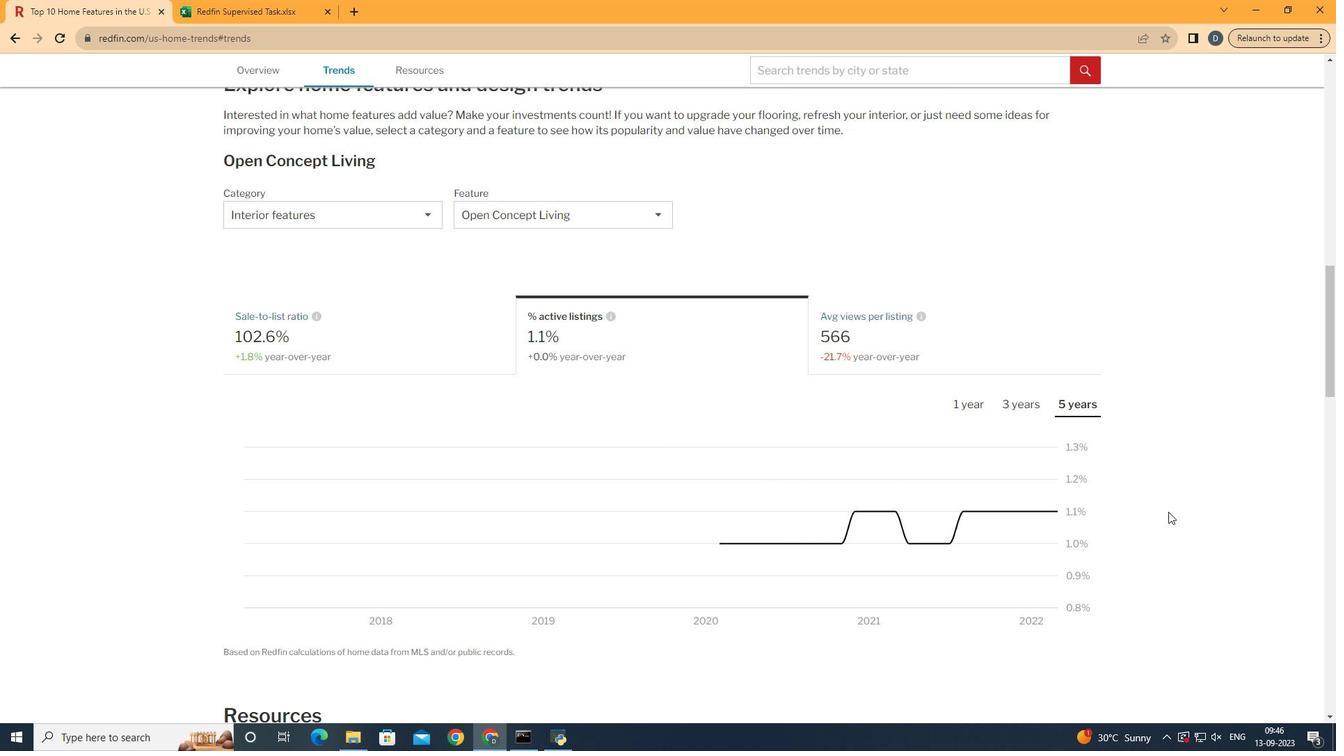 
